 Task: Find connections with filter location Cileungsir with filter topic #managementwith filter profile language English with filter current company Volkswagen India with filter school Rizvi Education Societys College of Arts Science and Commerce Rizvi Complex Off Carter Road Sherly Road Bandra West Mumbai 400 050 with filter industry Collection Agencies with filter service category Relocation with filter keywords title Program Administrator
Action: Mouse moved to (586, 62)
Screenshot: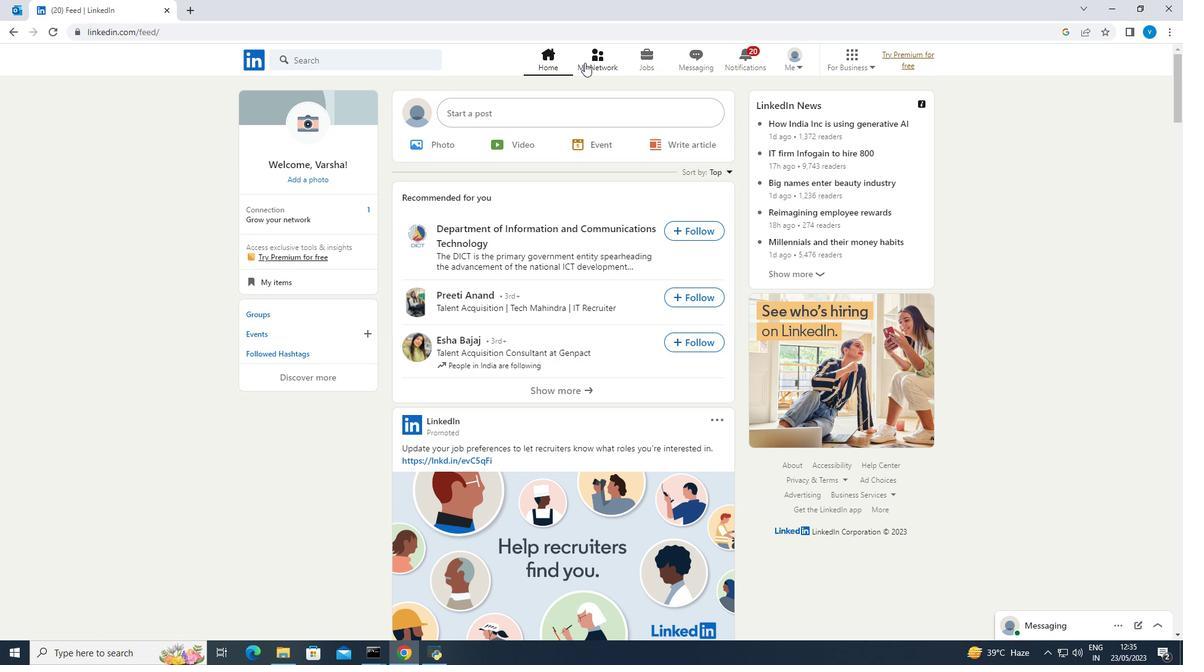 
Action: Mouse pressed left at (586, 62)
Screenshot: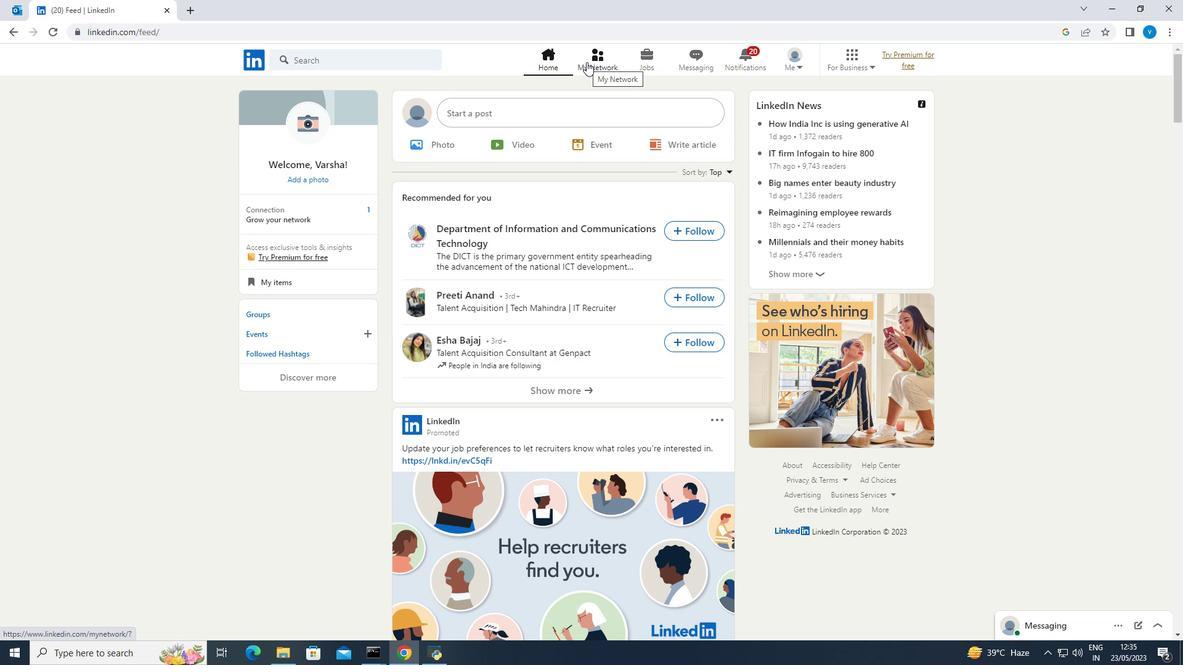 
Action: Mouse moved to (324, 131)
Screenshot: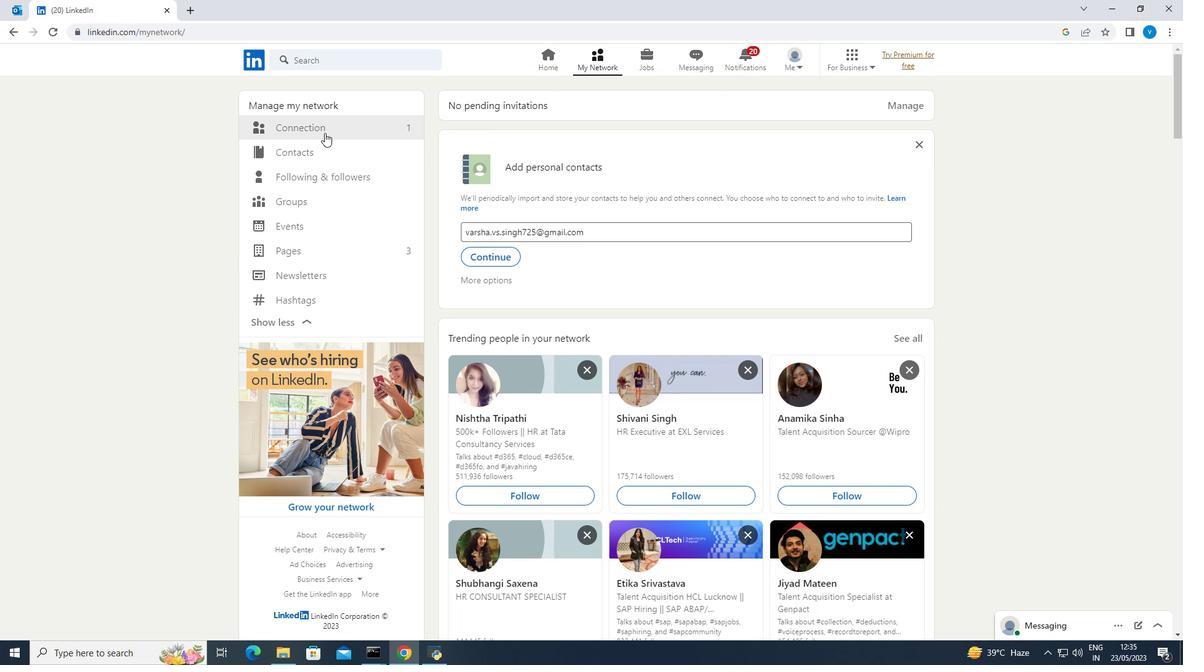 
Action: Mouse pressed left at (324, 131)
Screenshot: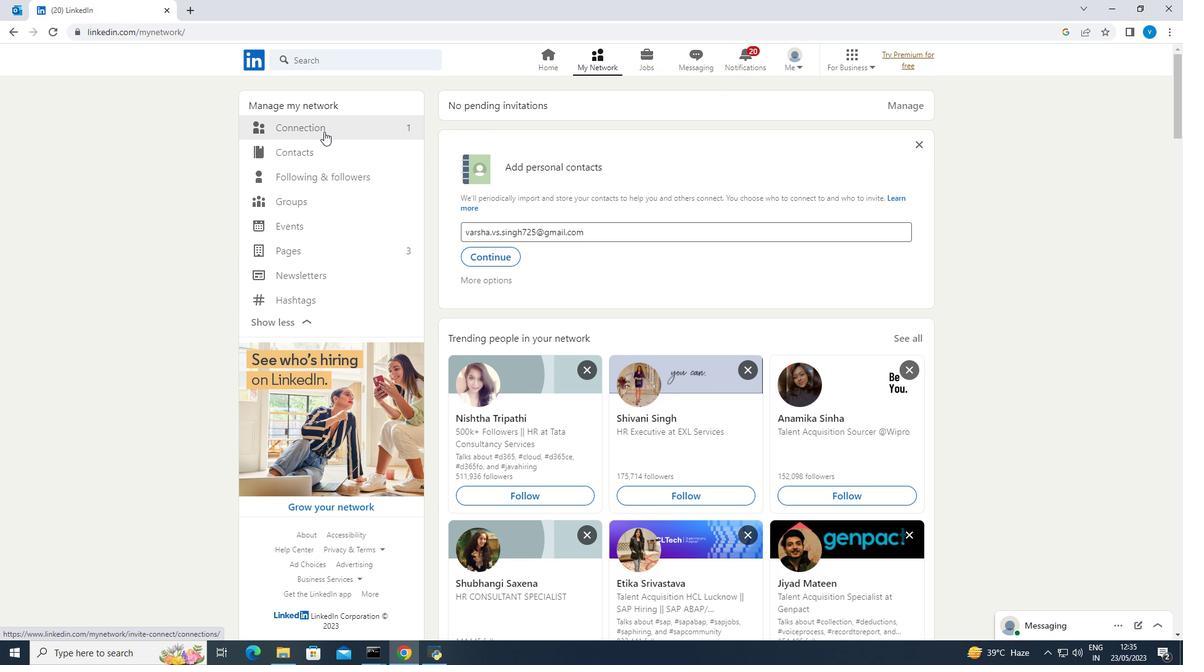 
Action: Mouse moved to (650, 125)
Screenshot: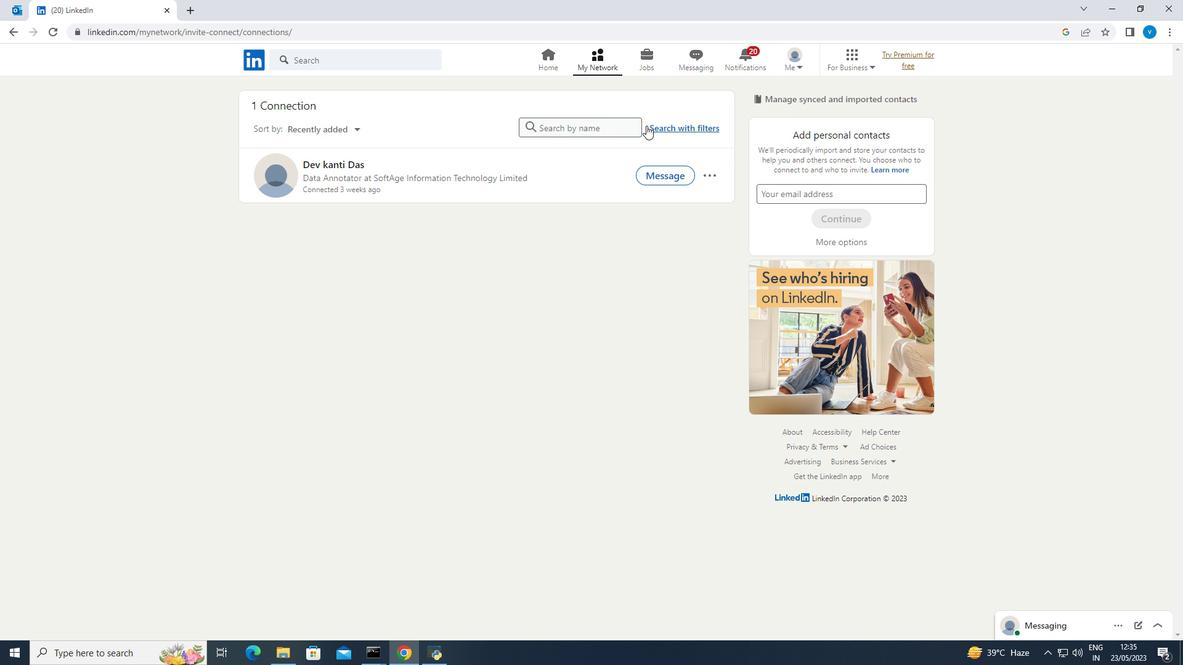 
Action: Mouse pressed left at (650, 125)
Screenshot: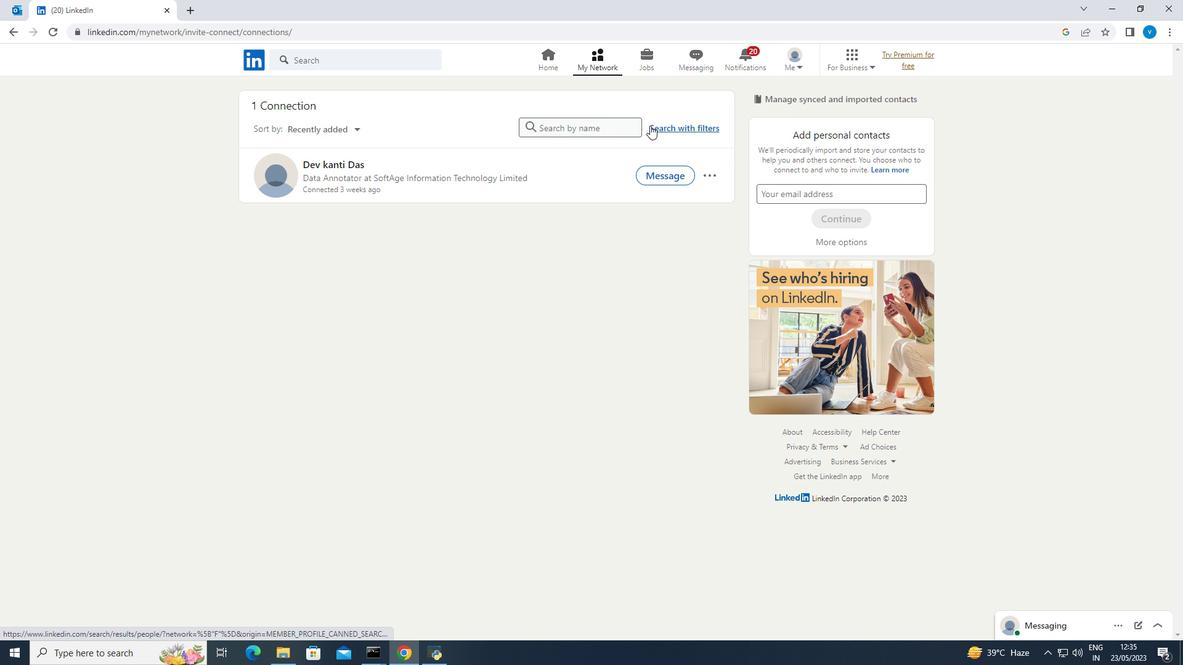 
Action: Mouse moved to (631, 99)
Screenshot: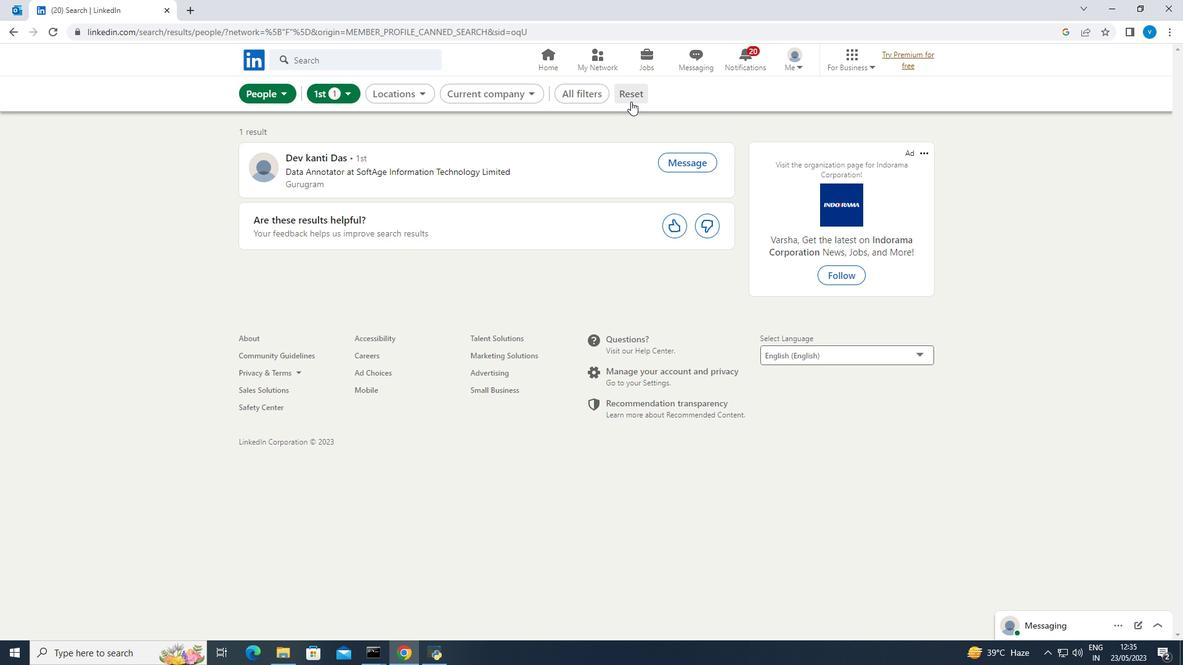 
Action: Mouse pressed left at (631, 99)
Screenshot: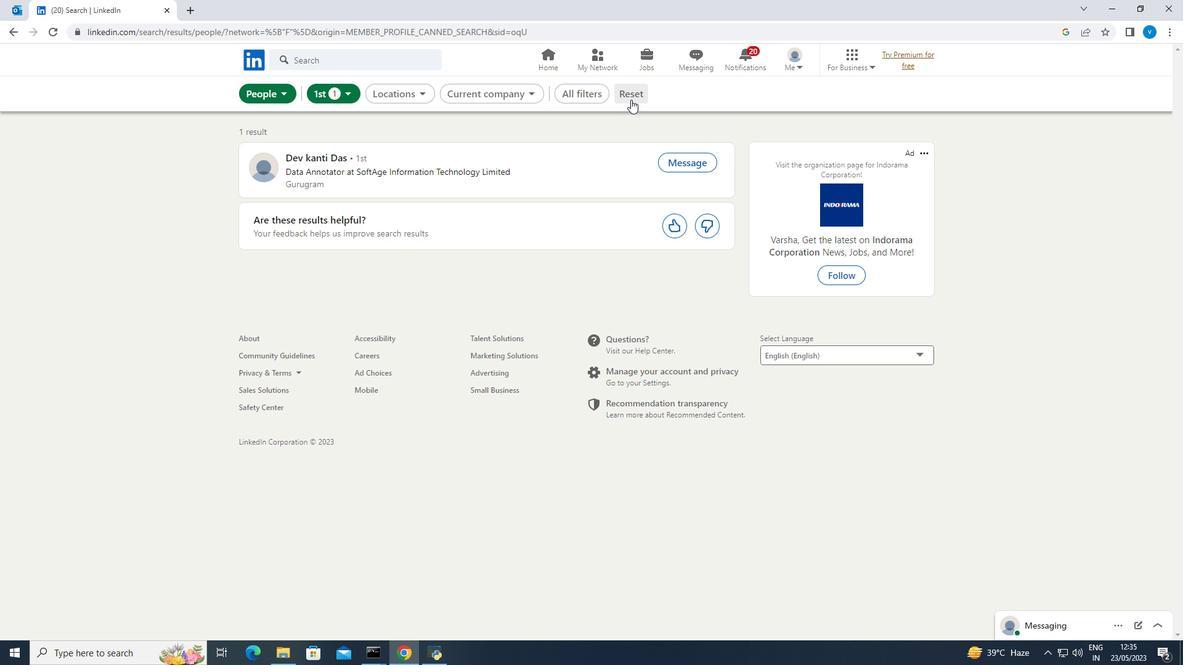 
Action: Mouse moved to (614, 95)
Screenshot: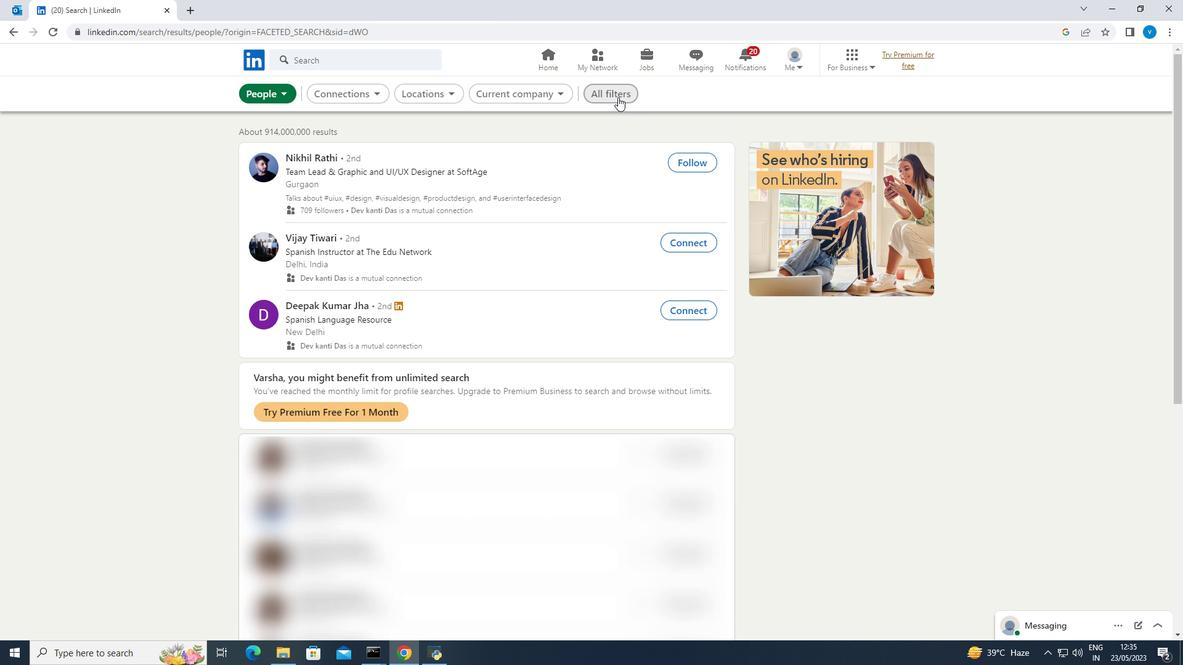 
Action: Mouse pressed left at (614, 95)
Screenshot: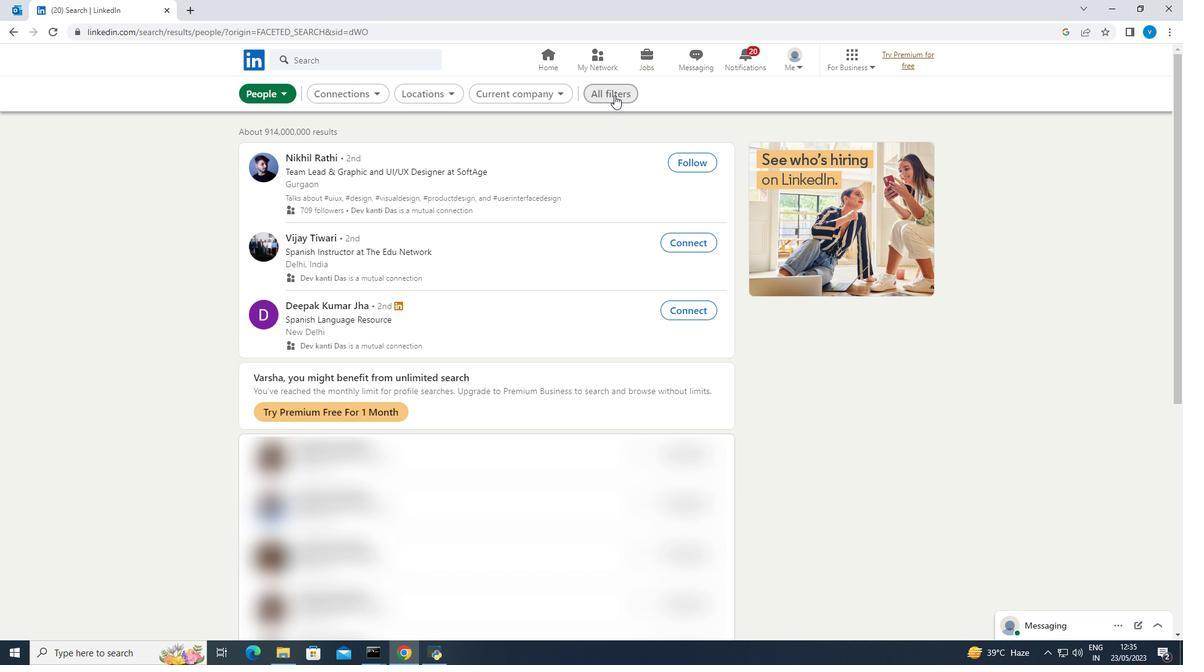 
Action: Mouse moved to (896, 192)
Screenshot: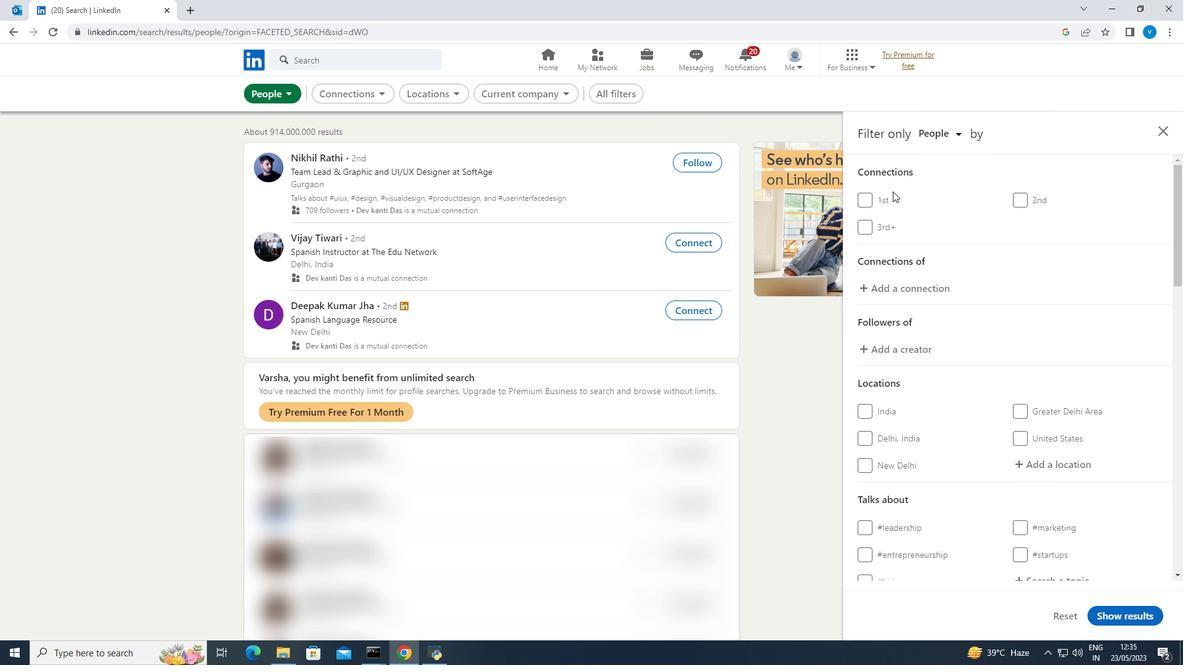 
Action: Mouse scrolled (896, 192) with delta (0, 0)
Screenshot: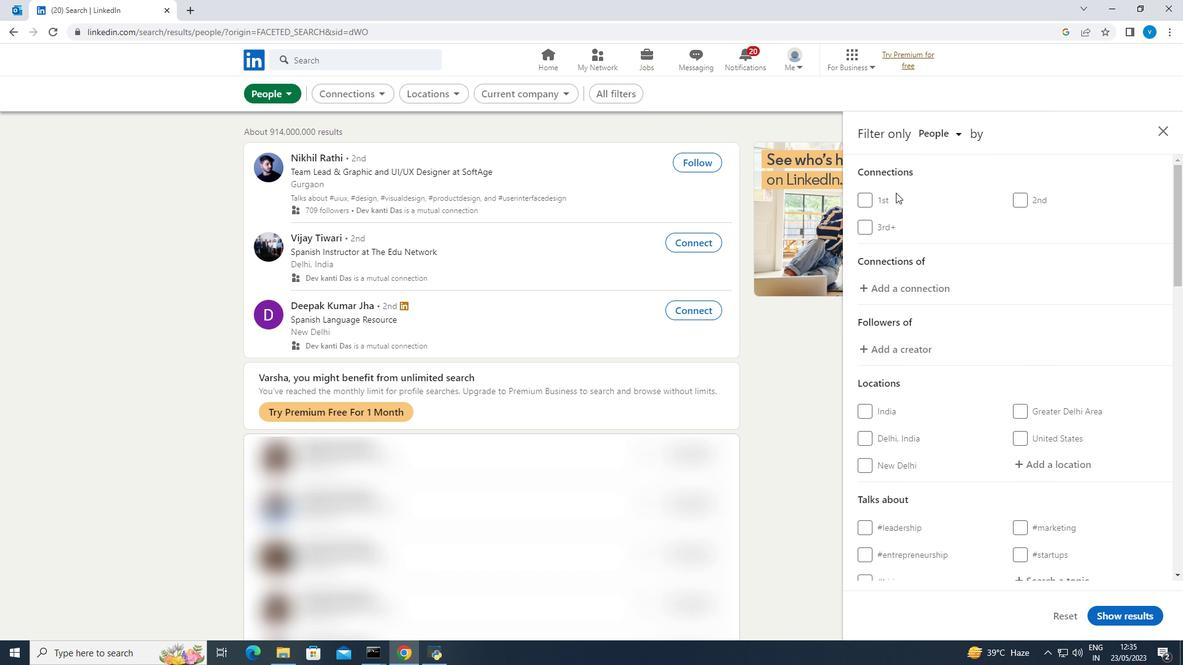 
Action: Mouse scrolled (896, 192) with delta (0, 0)
Screenshot: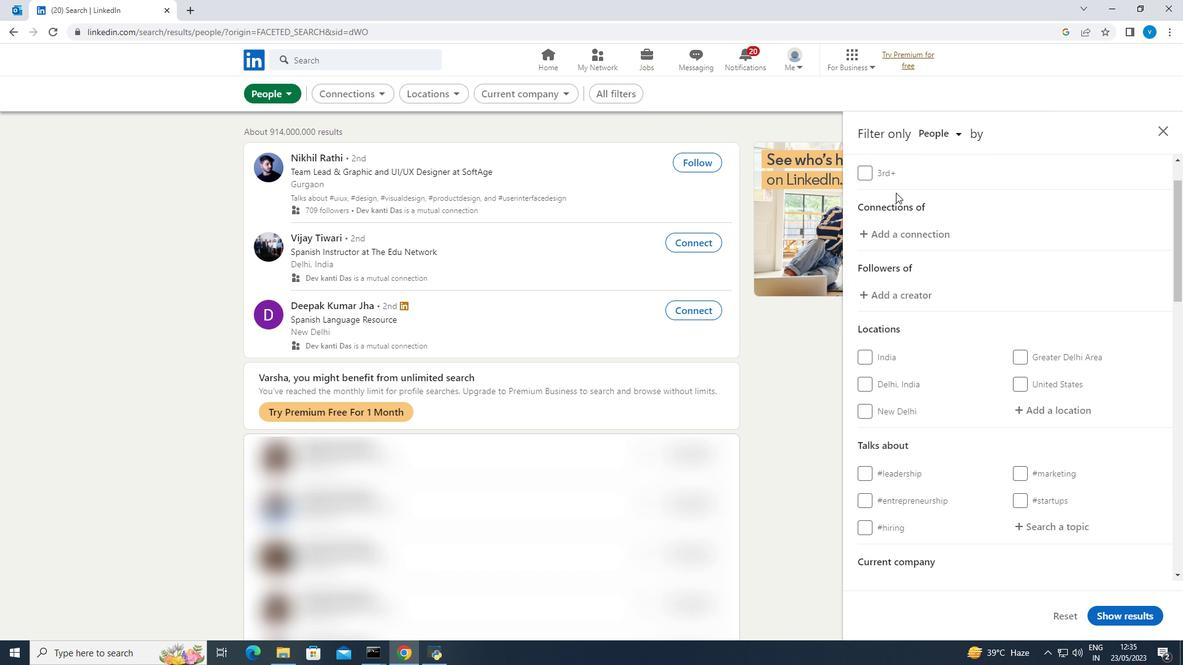 
Action: Mouse moved to (896, 192)
Screenshot: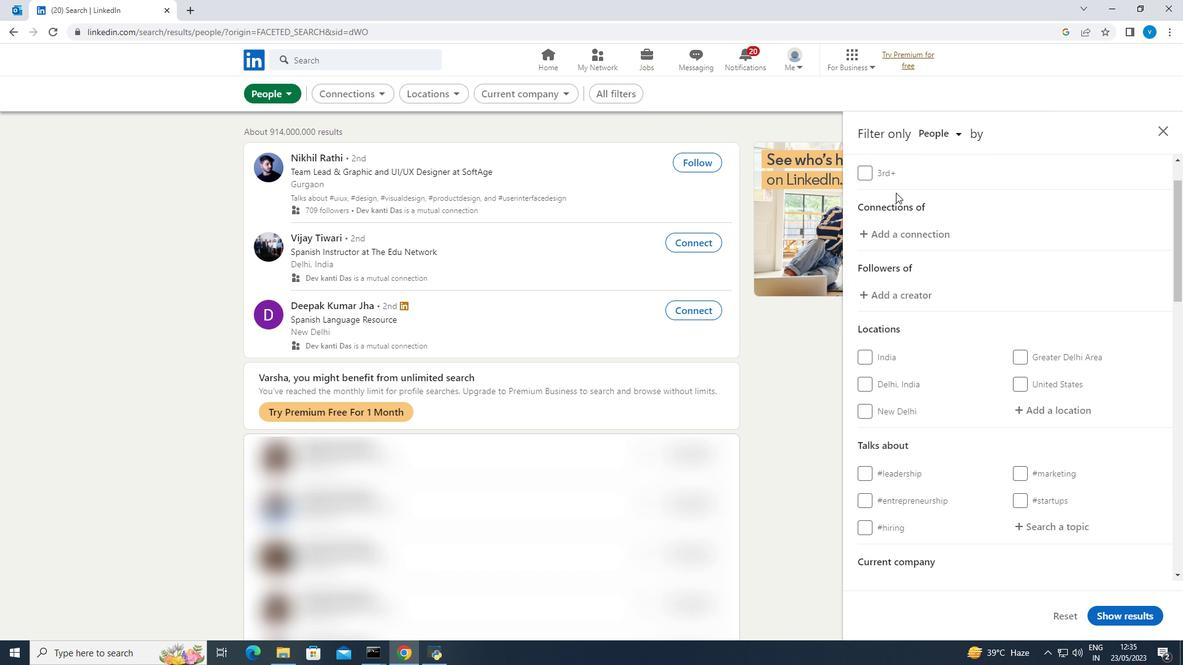 
Action: Mouse scrolled (896, 192) with delta (0, 0)
Screenshot: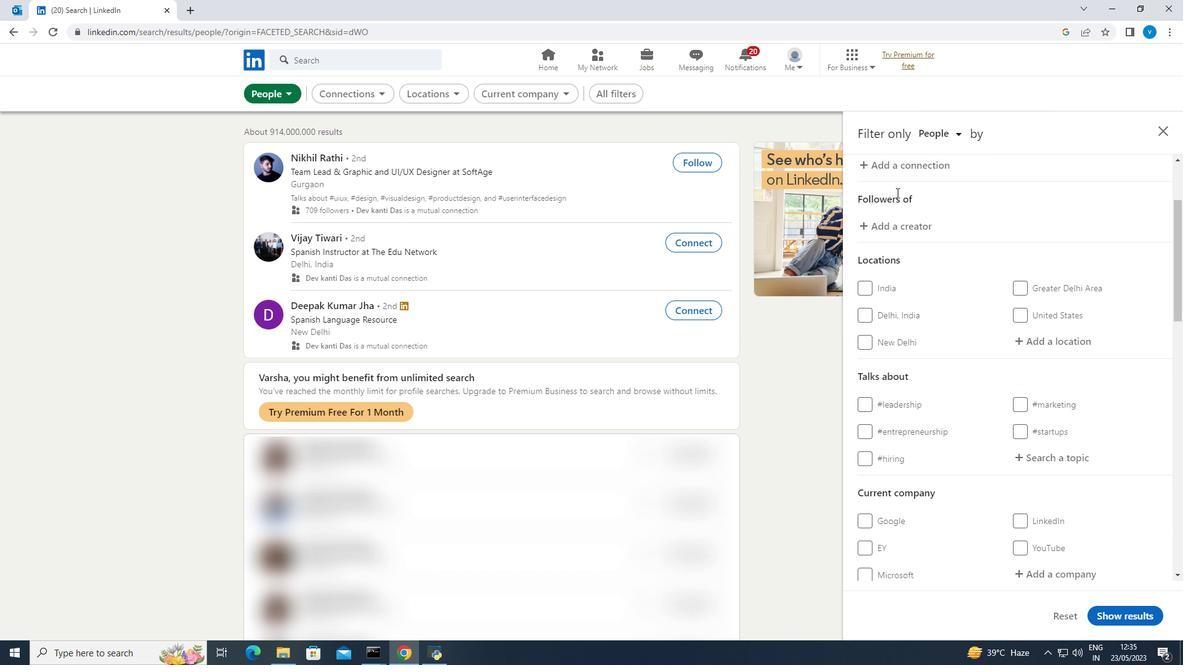 
Action: Mouse moved to (1028, 273)
Screenshot: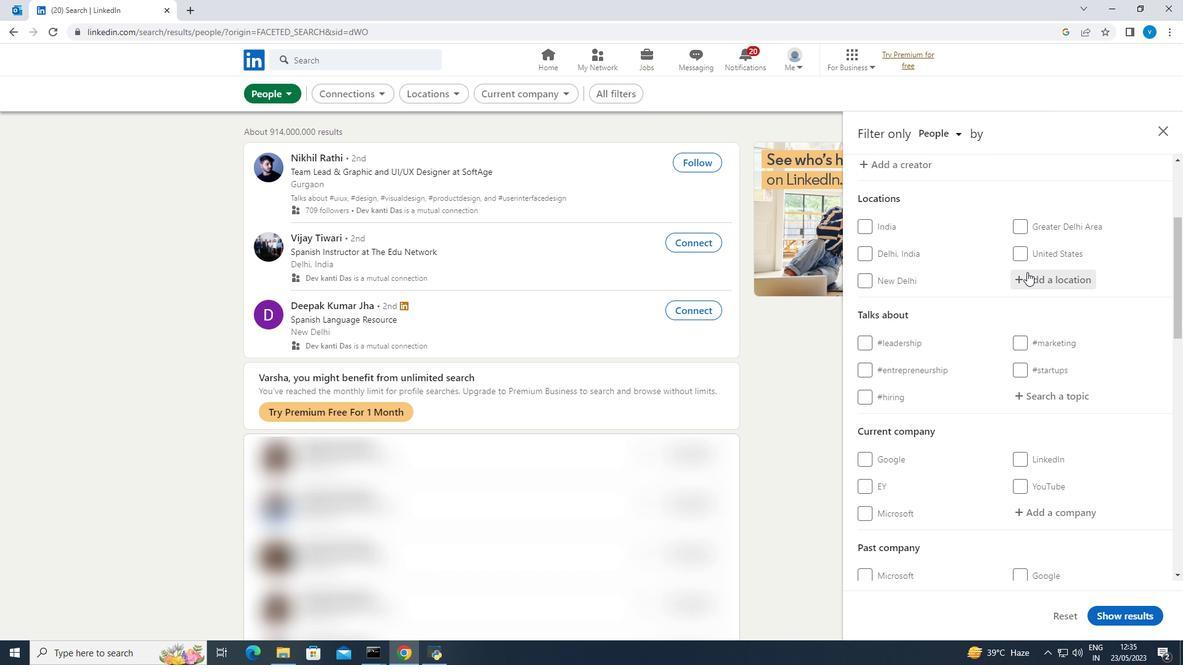 
Action: Mouse pressed left at (1028, 273)
Screenshot: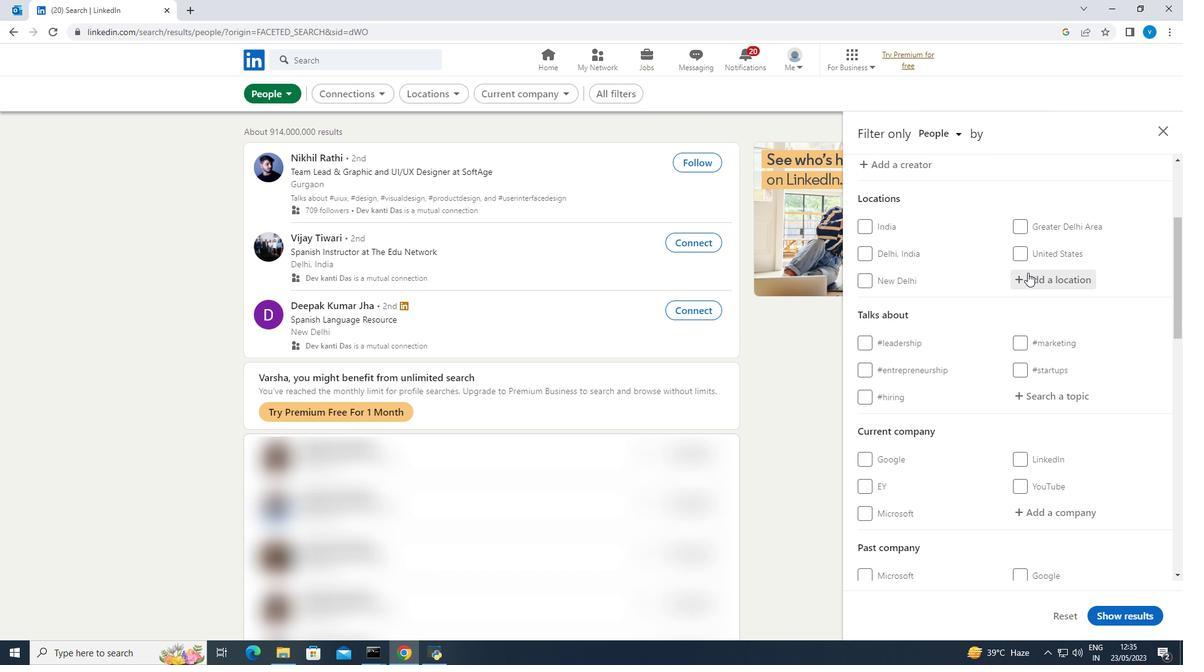 
Action: Mouse moved to (1018, 280)
Screenshot: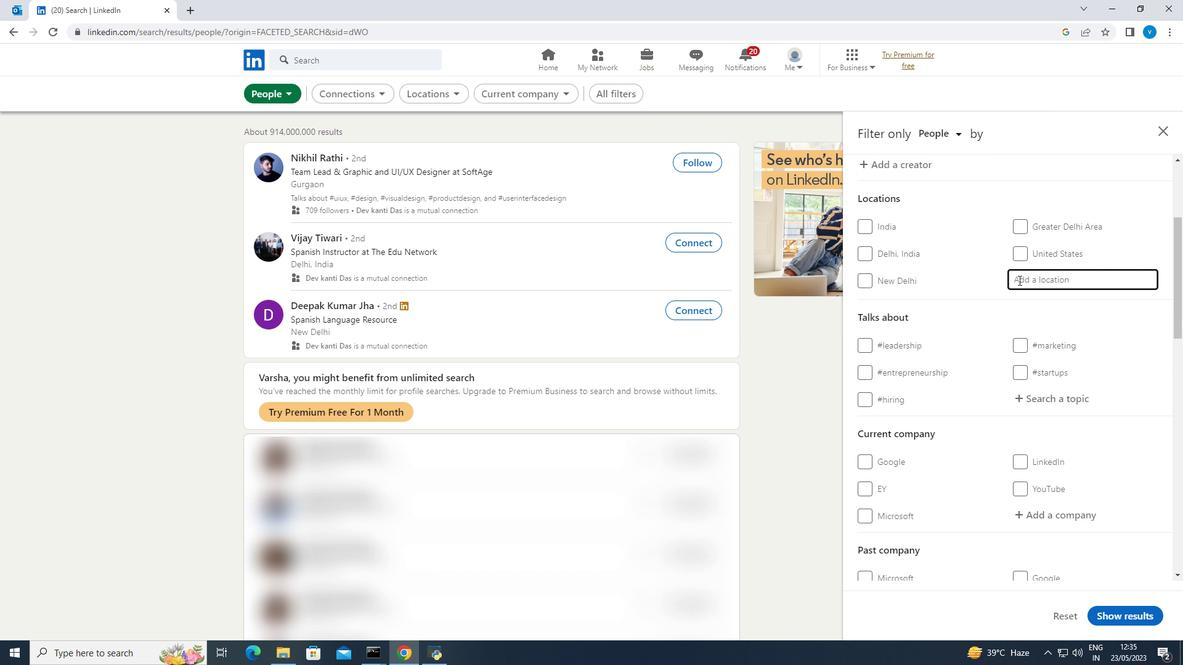 
Action: Key pressed <Key.shift><Key.shift><Key.shift><Key.shift>Cileungsir
Screenshot: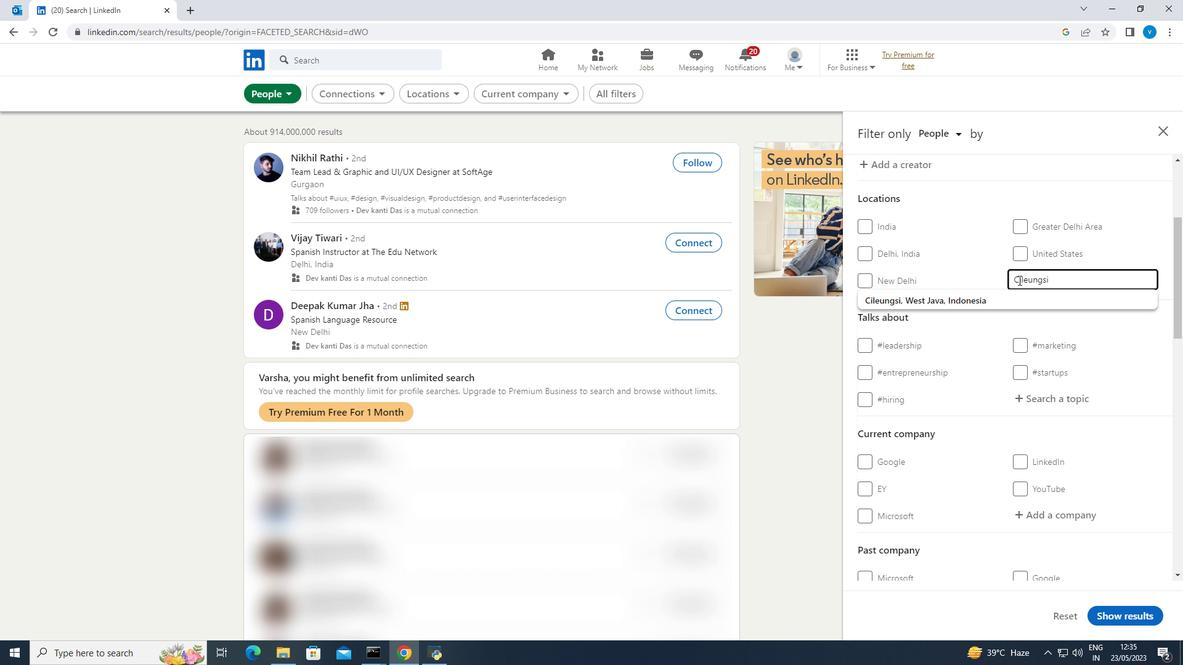 
Action: Mouse moved to (1063, 399)
Screenshot: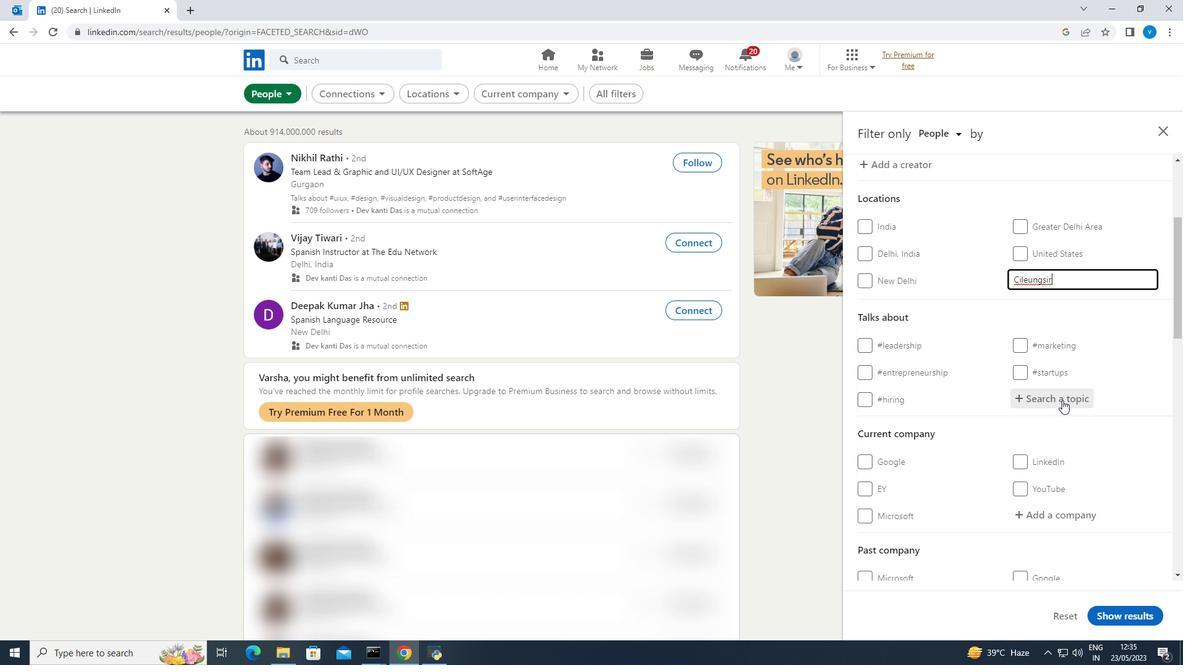 
Action: Mouse pressed left at (1063, 399)
Screenshot: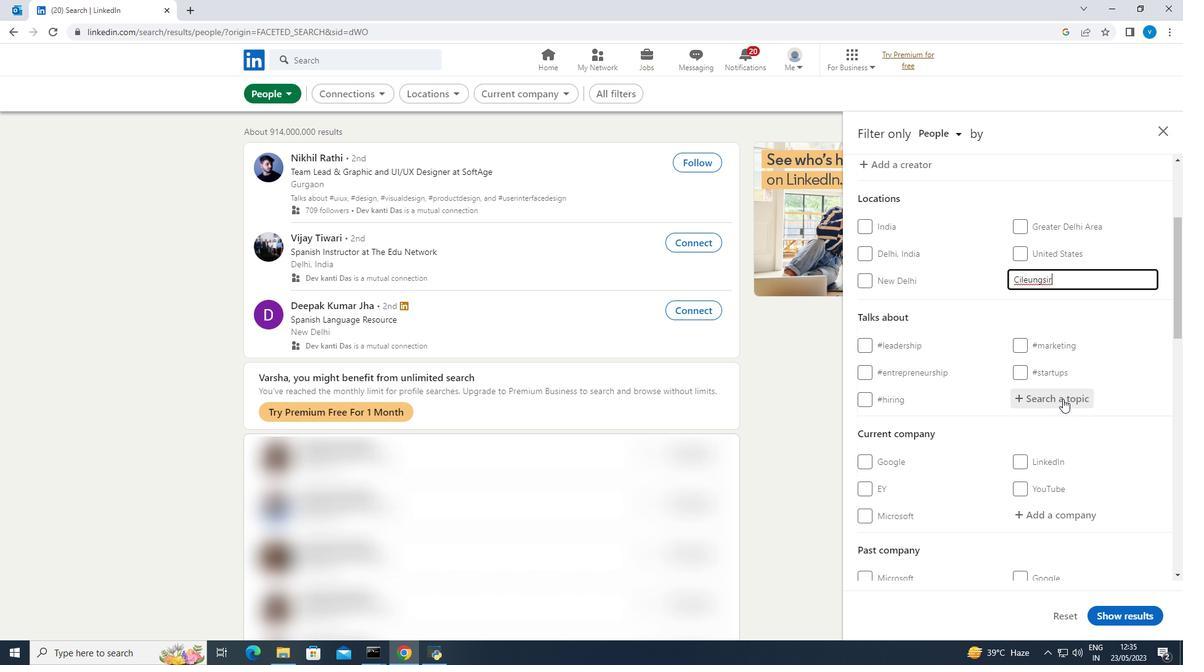 
Action: Mouse moved to (1061, 399)
Screenshot: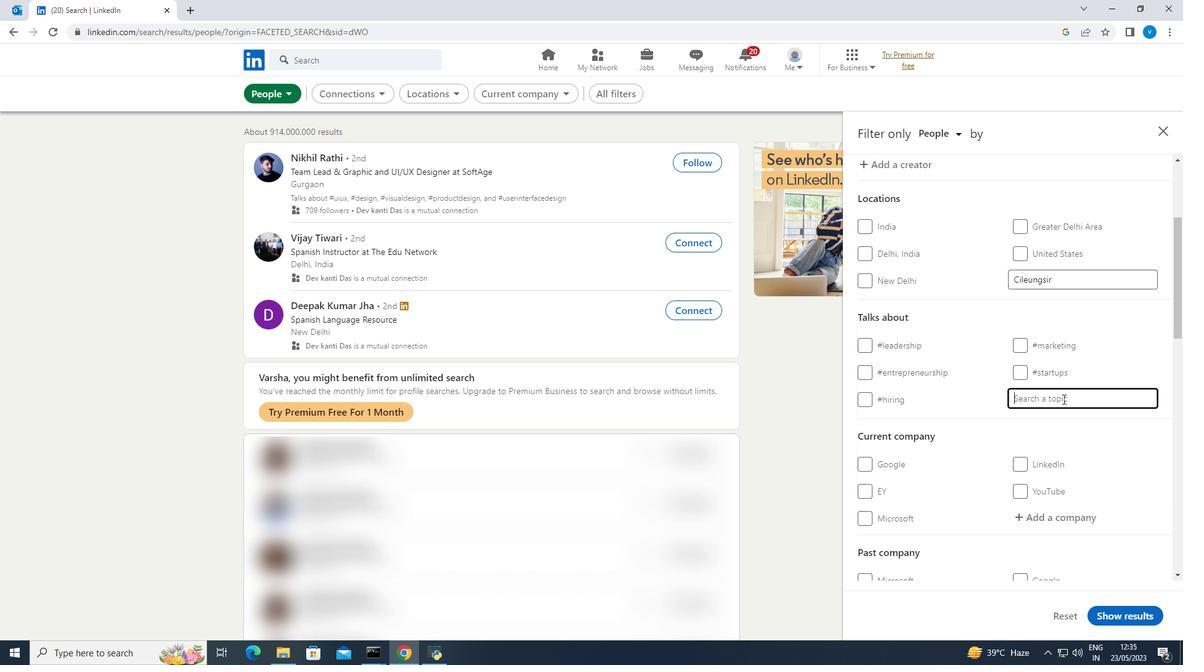 
Action: Key pressed manage
Screenshot: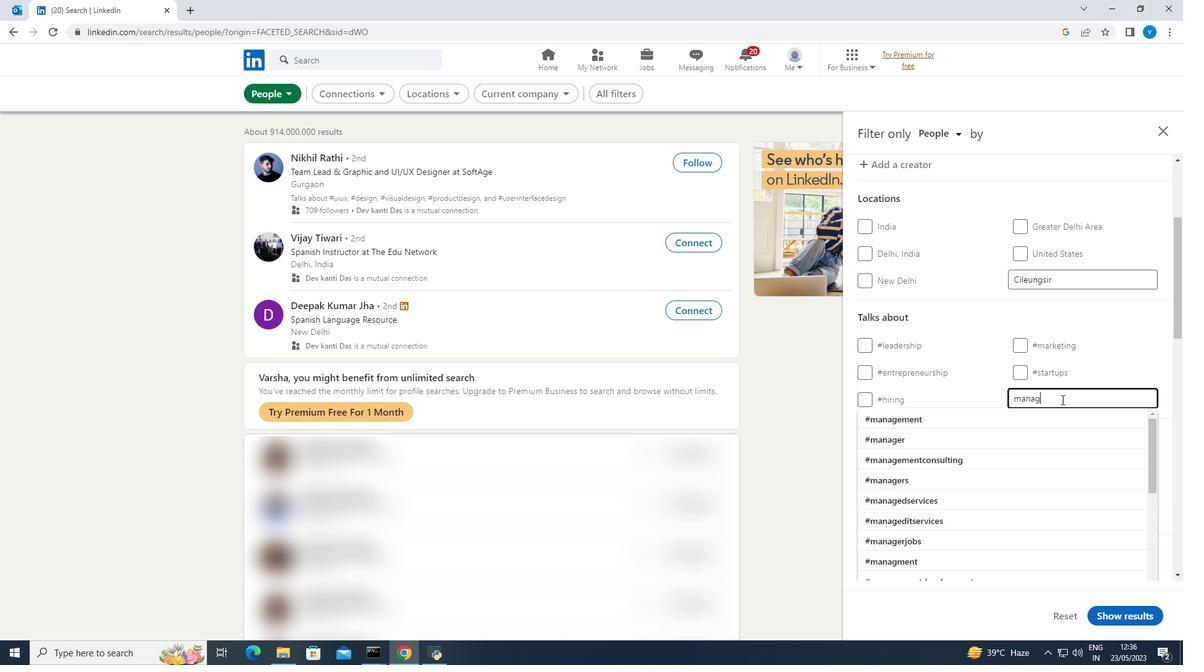 
Action: Mouse moved to (1011, 419)
Screenshot: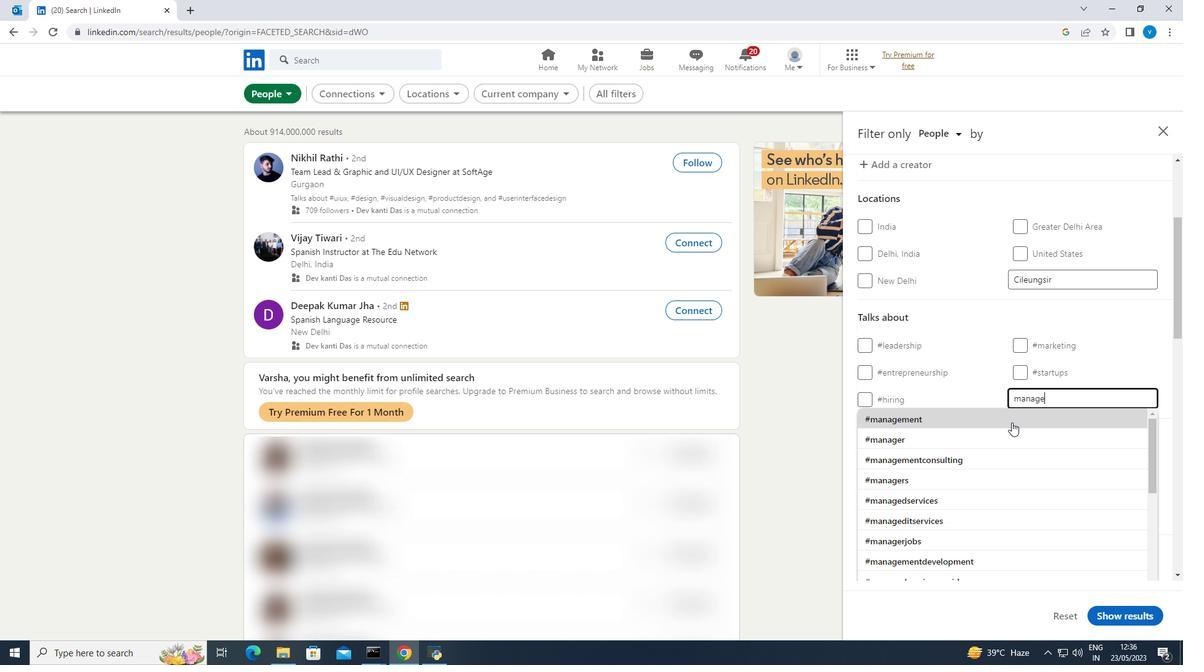 
Action: Mouse pressed left at (1011, 419)
Screenshot: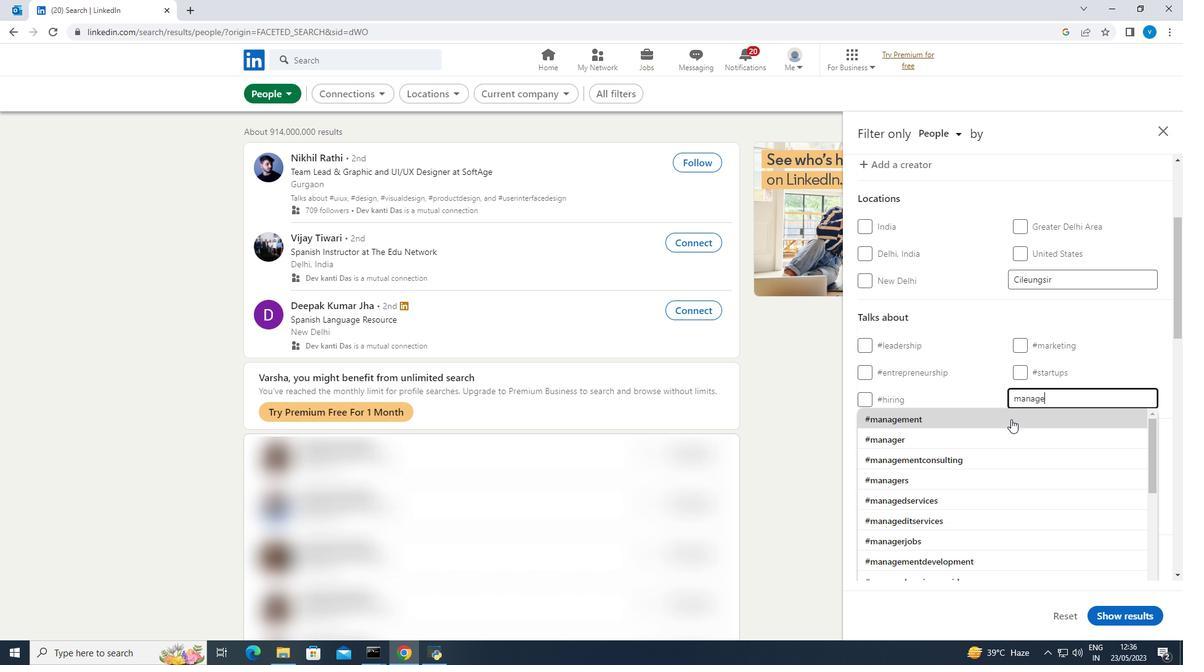 
Action: Mouse scrolled (1011, 419) with delta (0, 0)
Screenshot: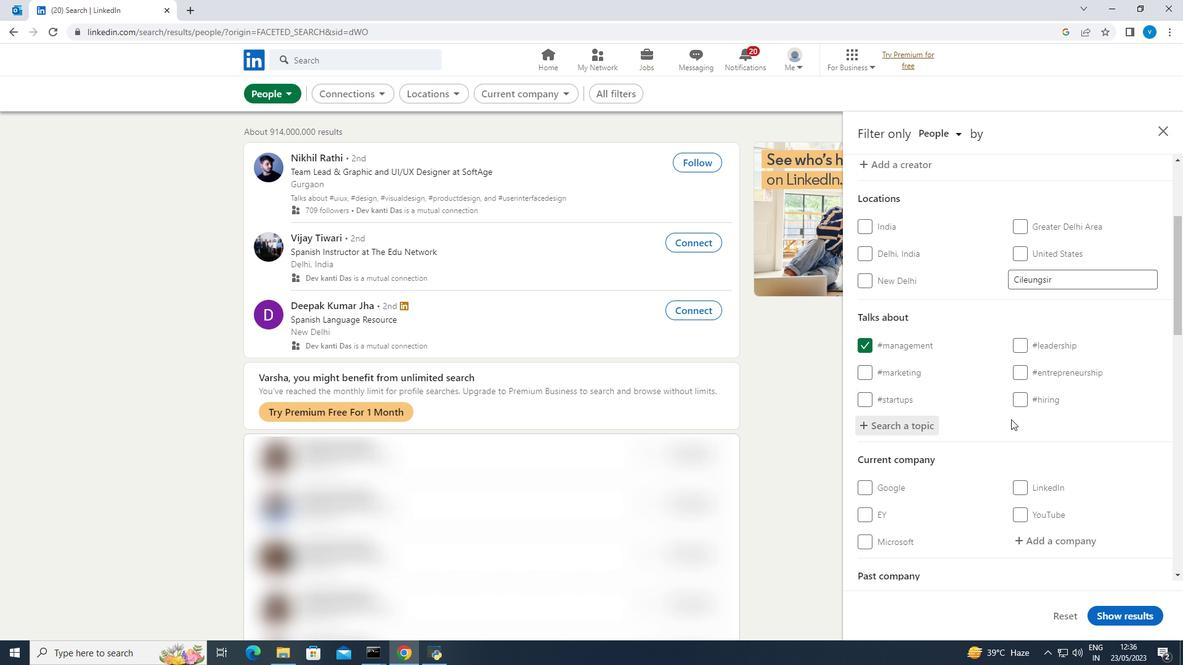 
Action: Mouse scrolled (1011, 419) with delta (0, 0)
Screenshot: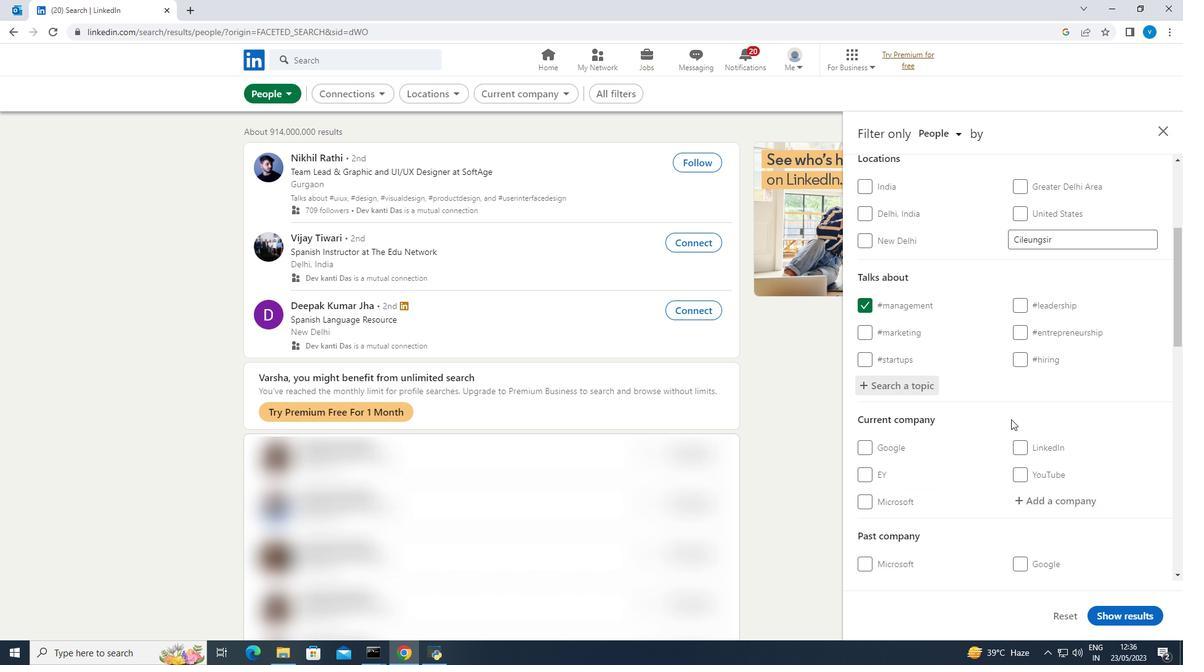 
Action: Mouse scrolled (1011, 419) with delta (0, 0)
Screenshot: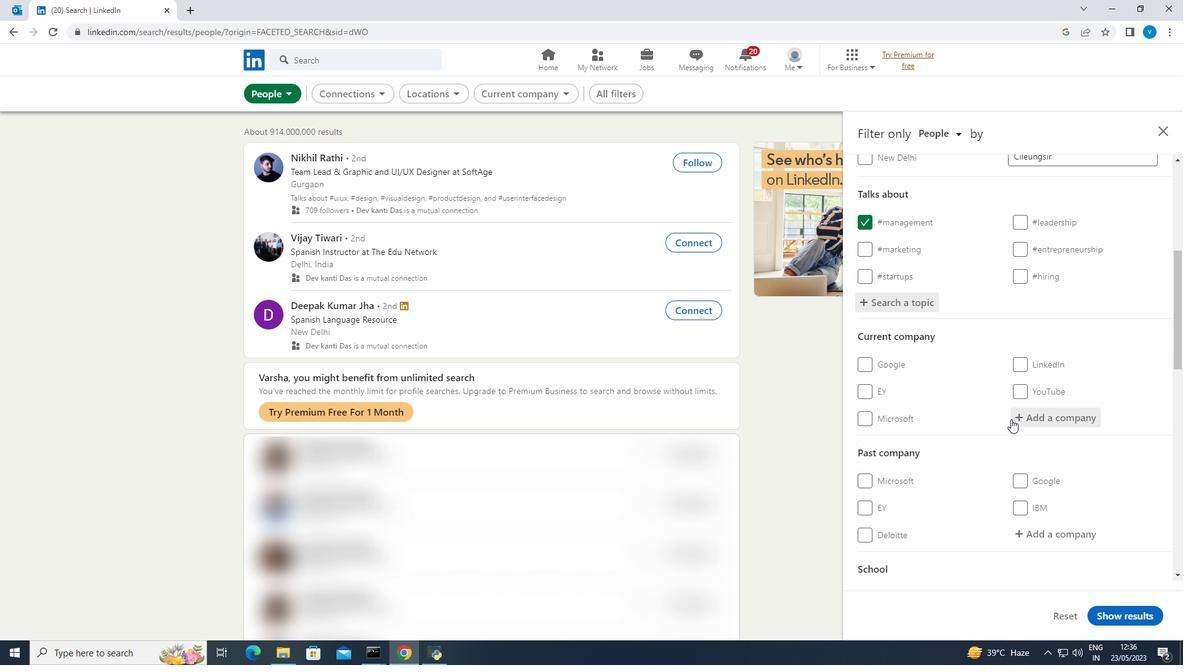 
Action: Mouse scrolled (1011, 419) with delta (0, 0)
Screenshot: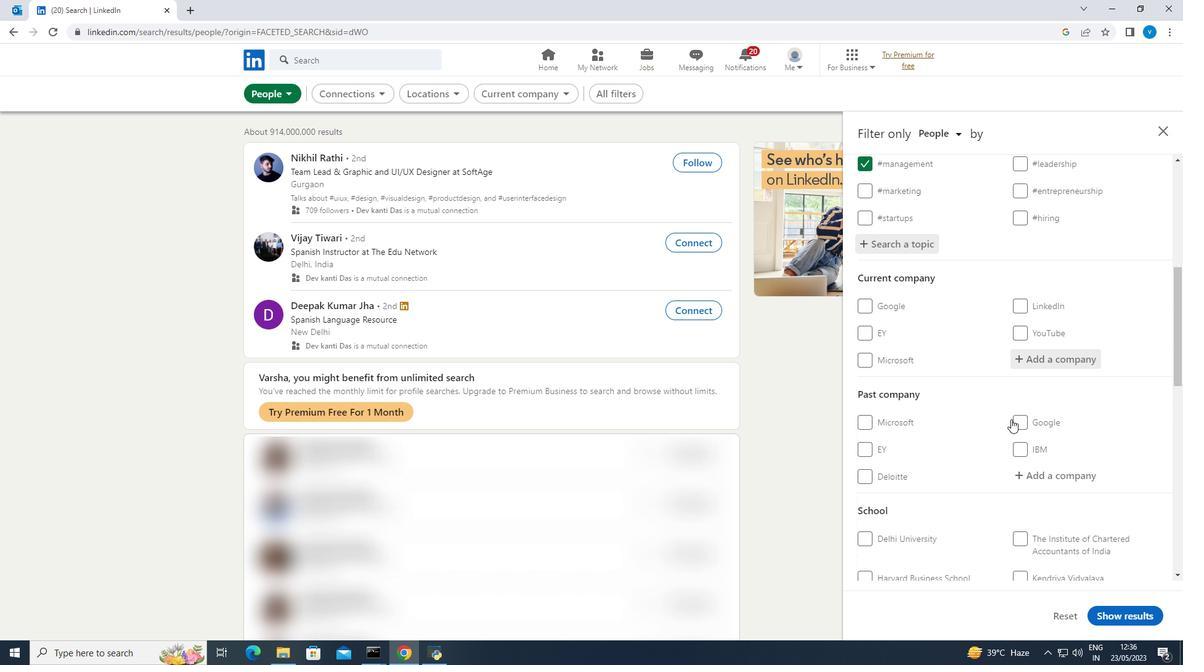 
Action: Mouse scrolled (1011, 419) with delta (0, 0)
Screenshot: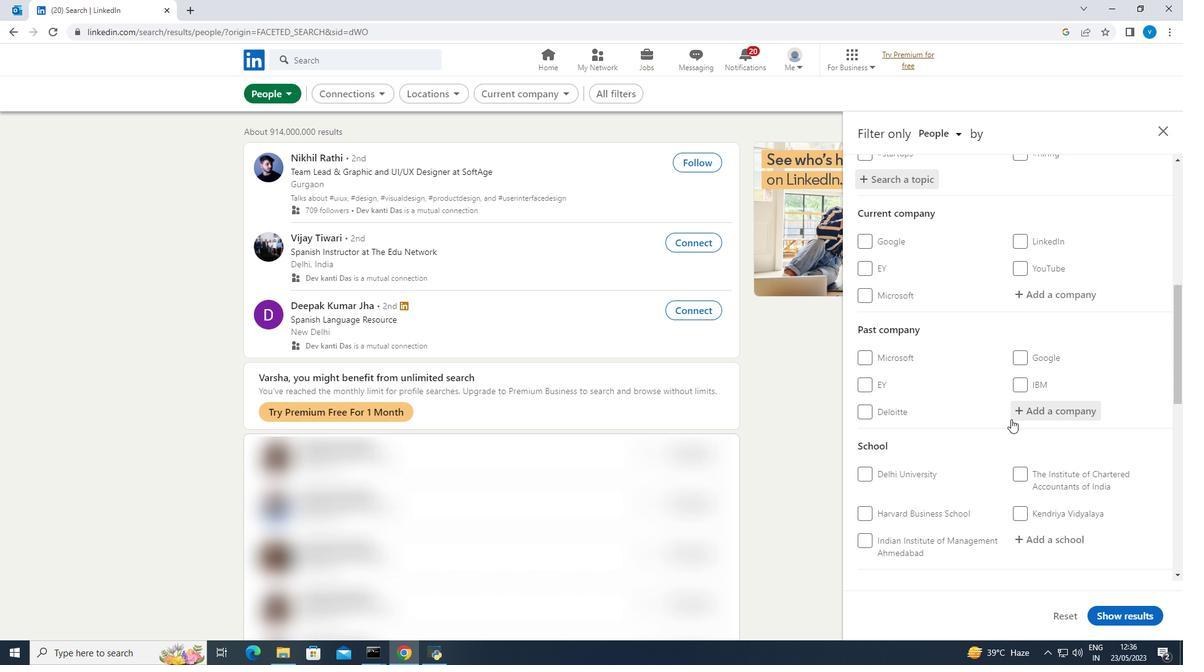 
Action: Mouse scrolled (1011, 419) with delta (0, 0)
Screenshot: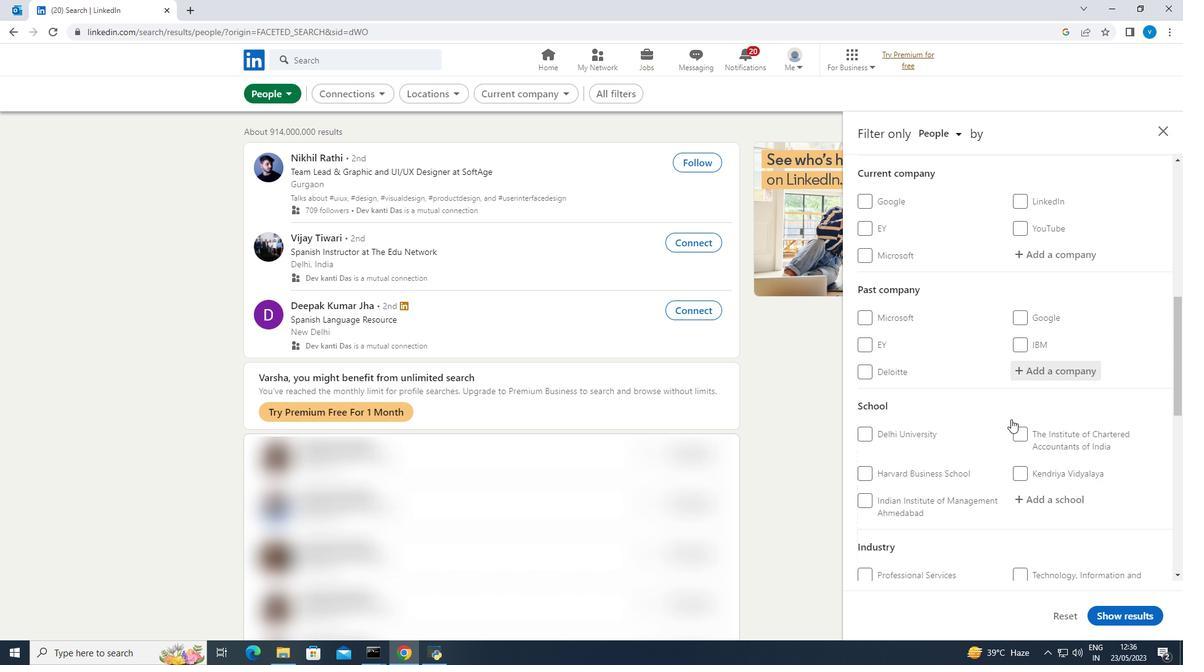 
Action: Mouse scrolled (1011, 419) with delta (0, 0)
Screenshot: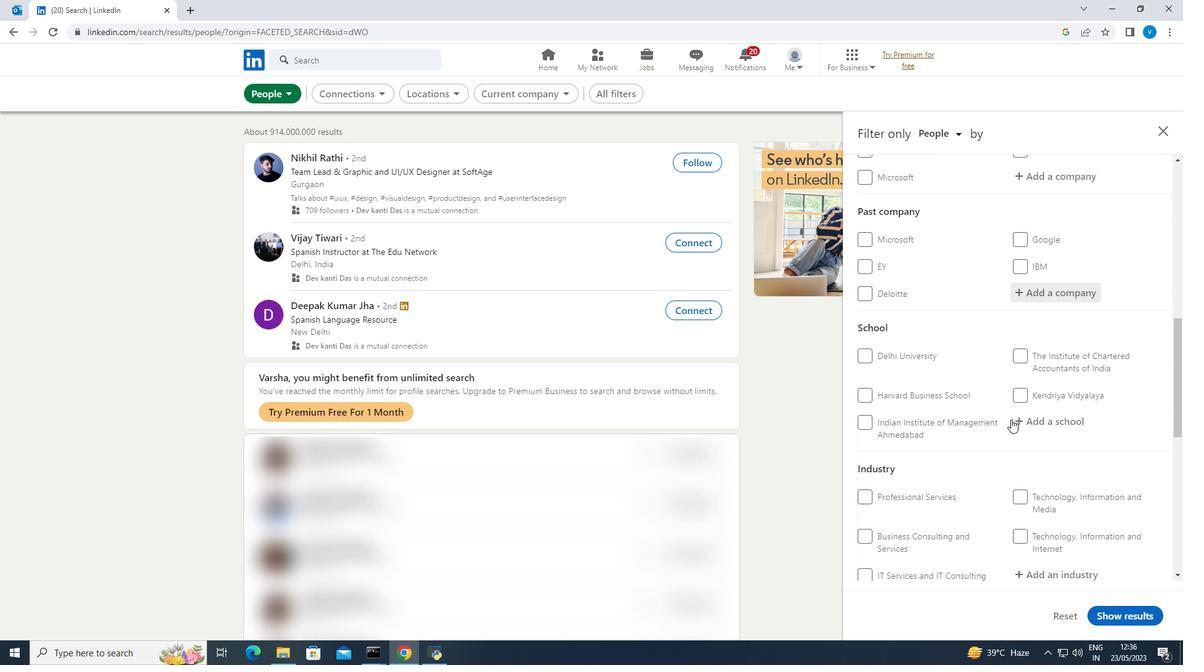 
Action: Mouse scrolled (1011, 419) with delta (0, 0)
Screenshot: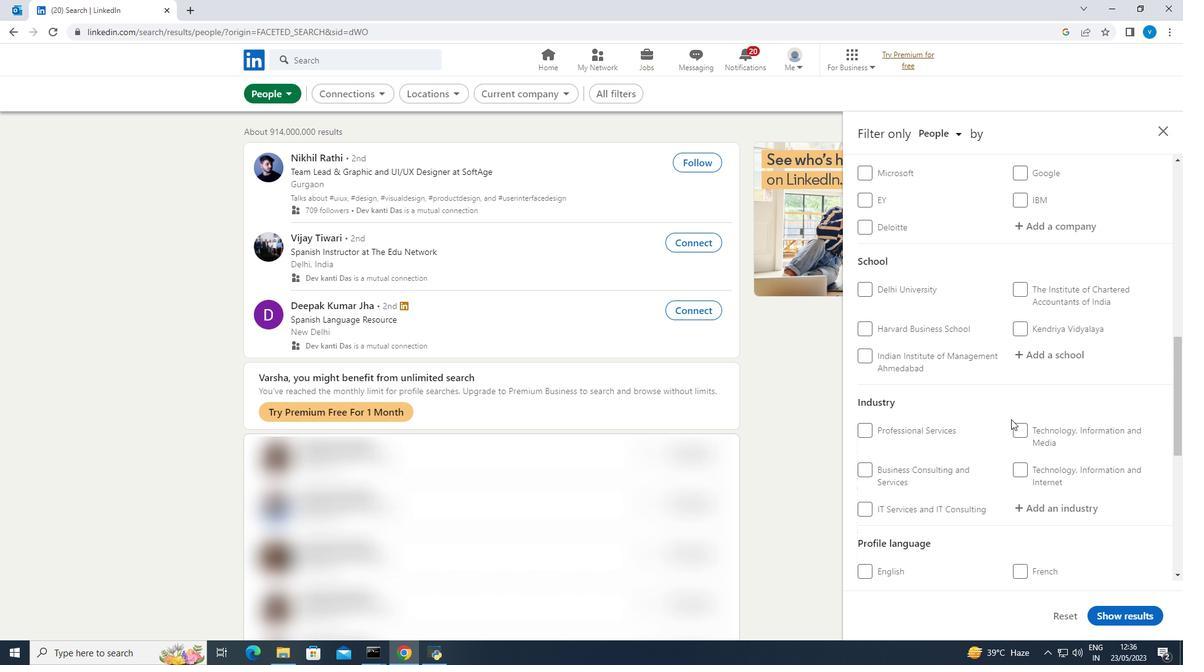 
Action: Mouse moved to (867, 511)
Screenshot: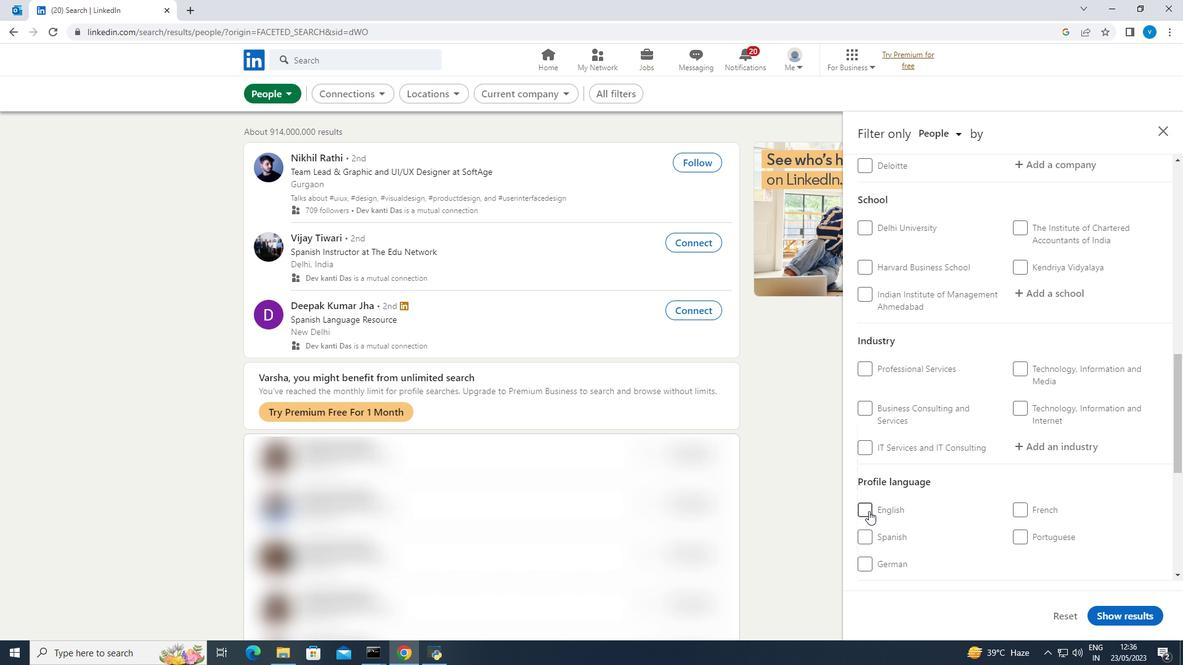
Action: Mouse pressed left at (867, 511)
Screenshot: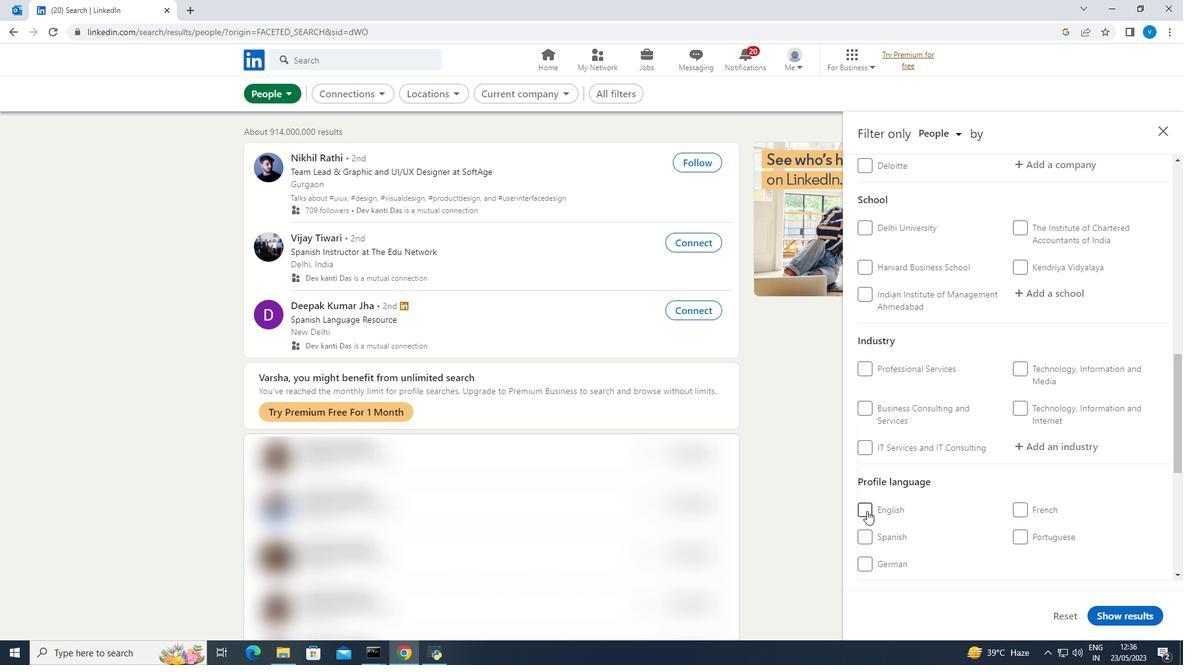 
Action: Mouse moved to (872, 502)
Screenshot: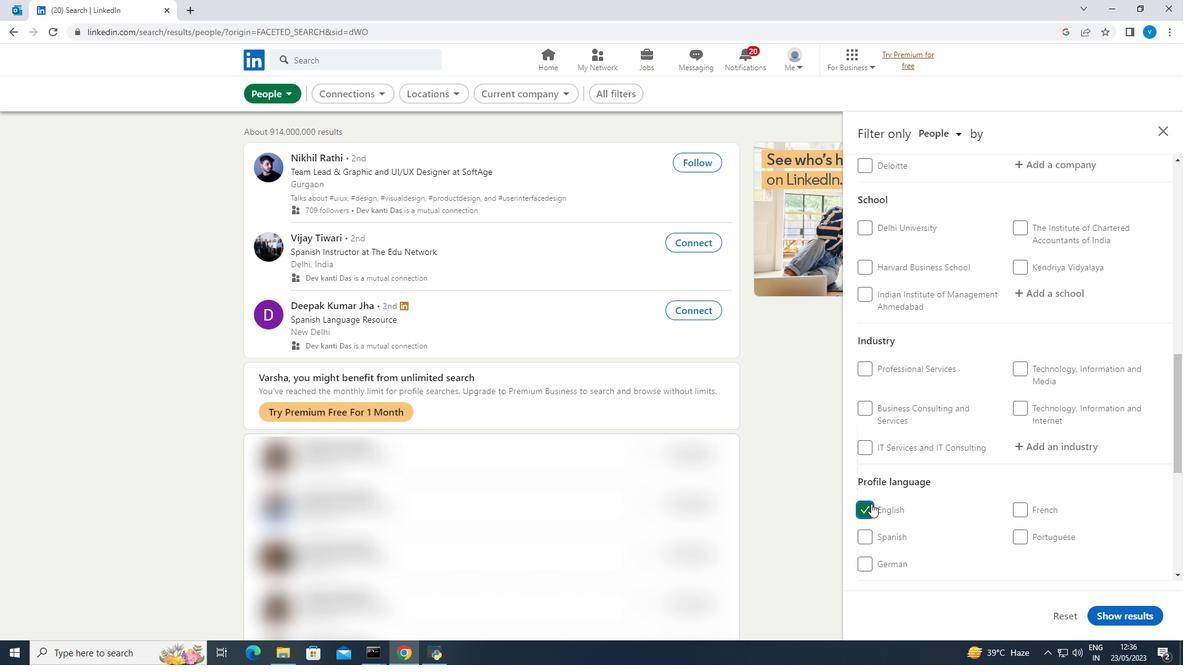 
Action: Mouse scrolled (872, 503) with delta (0, 0)
Screenshot: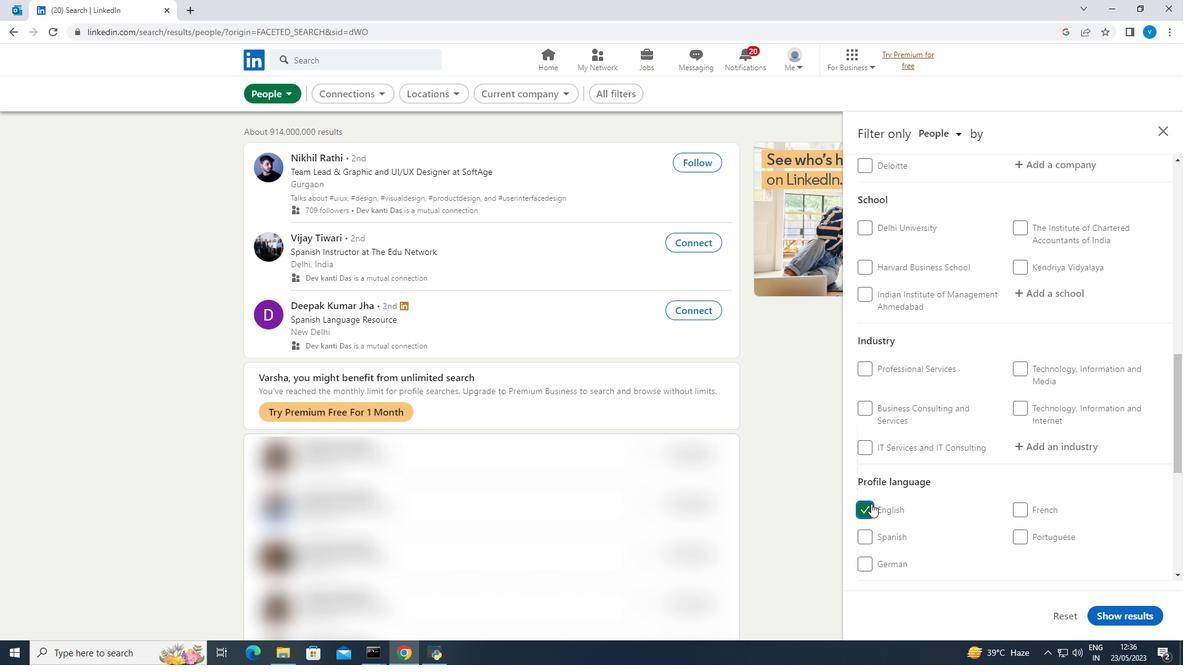 
Action: Mouse moved to (877, 497)
Screenshot: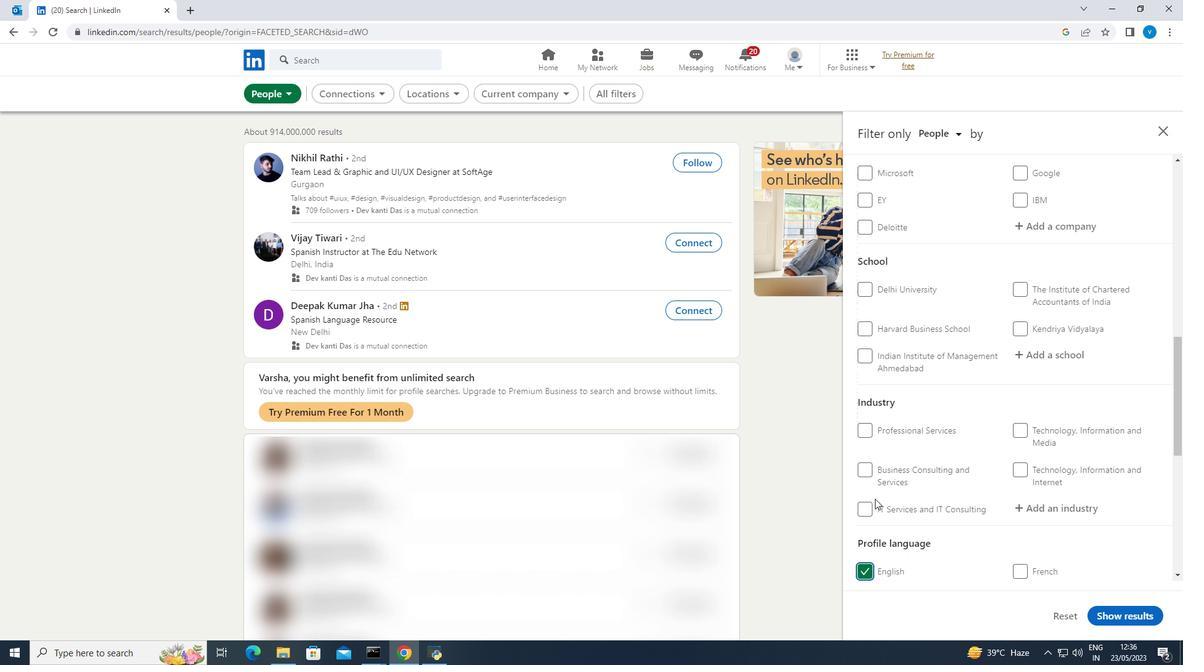 
Action: Mouse scrolled (877, 497) with delta (0, 0)
Screenshot: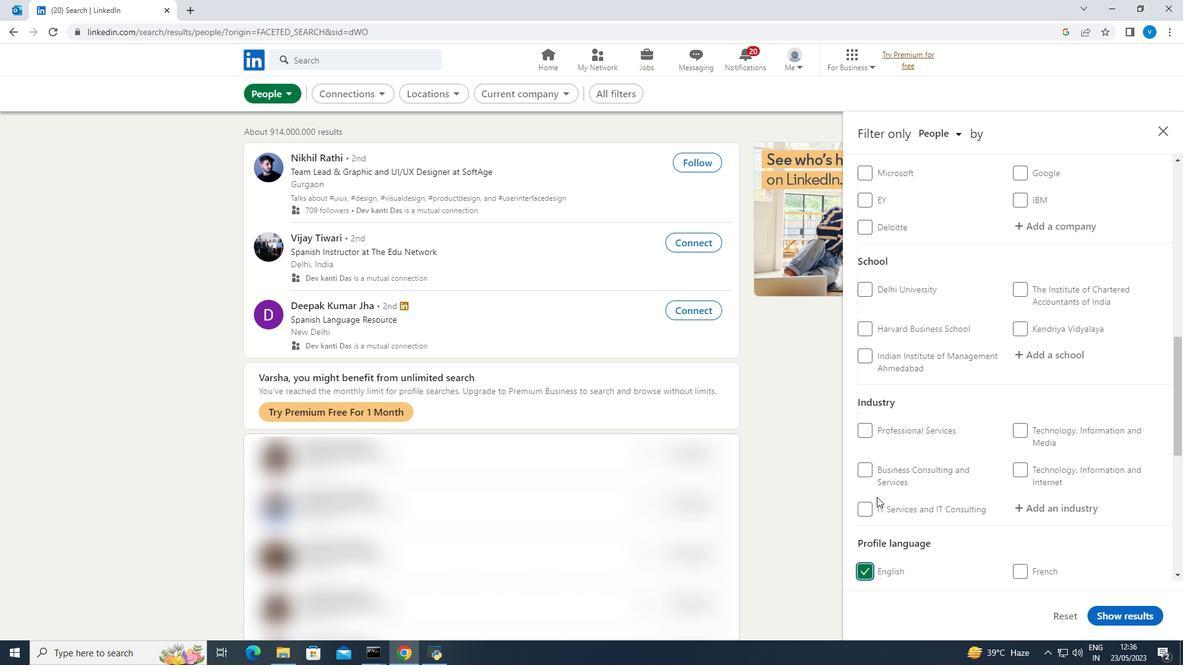 
Action: Mouse scrolled (877, 497) with delta (0, 0)
Screenshot: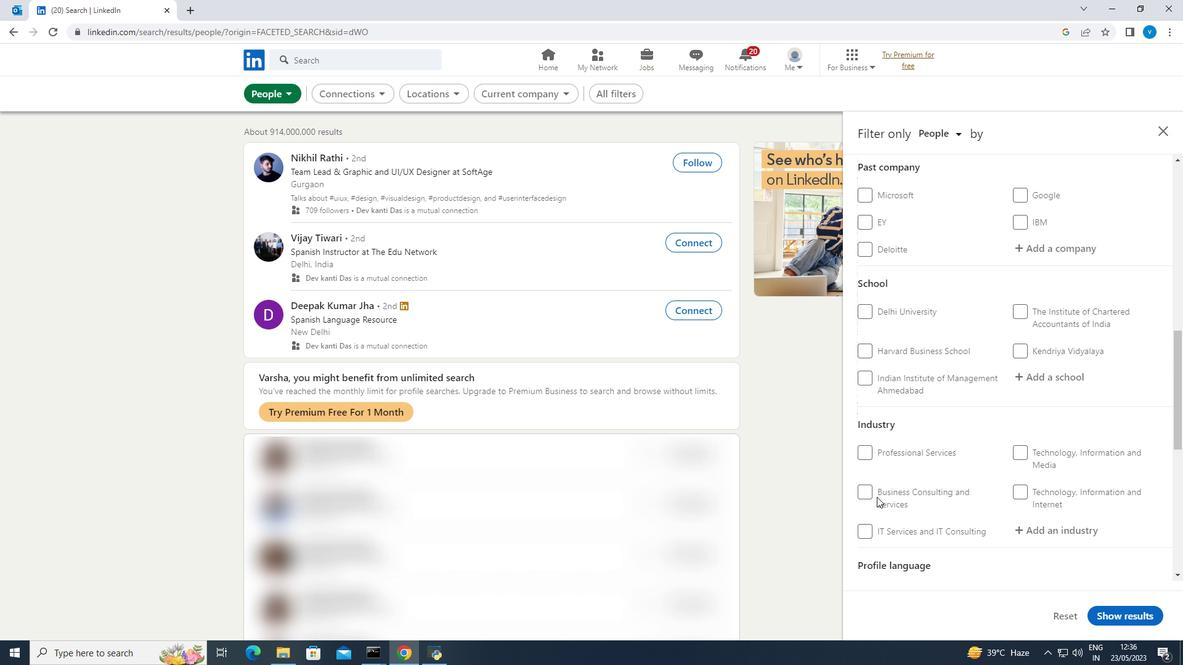
Action: Mouse scrolled (877, 497) with delta (0, 0)
Screenshot: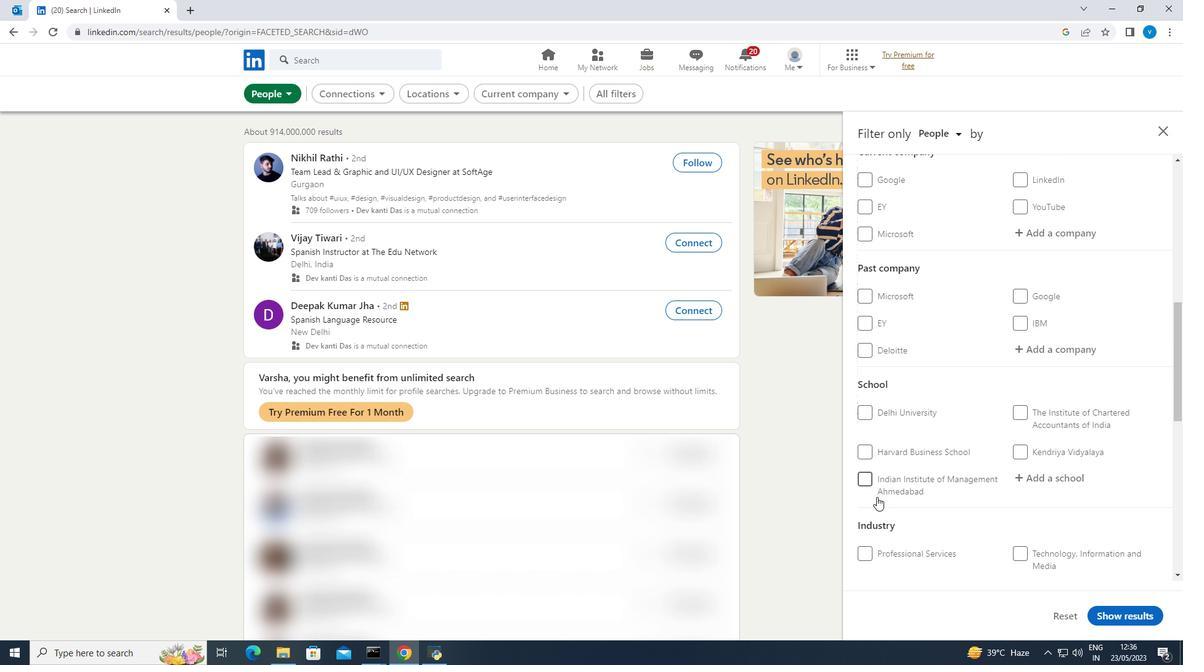
Action: Mouse moved to (1021, 294)
Screenshot: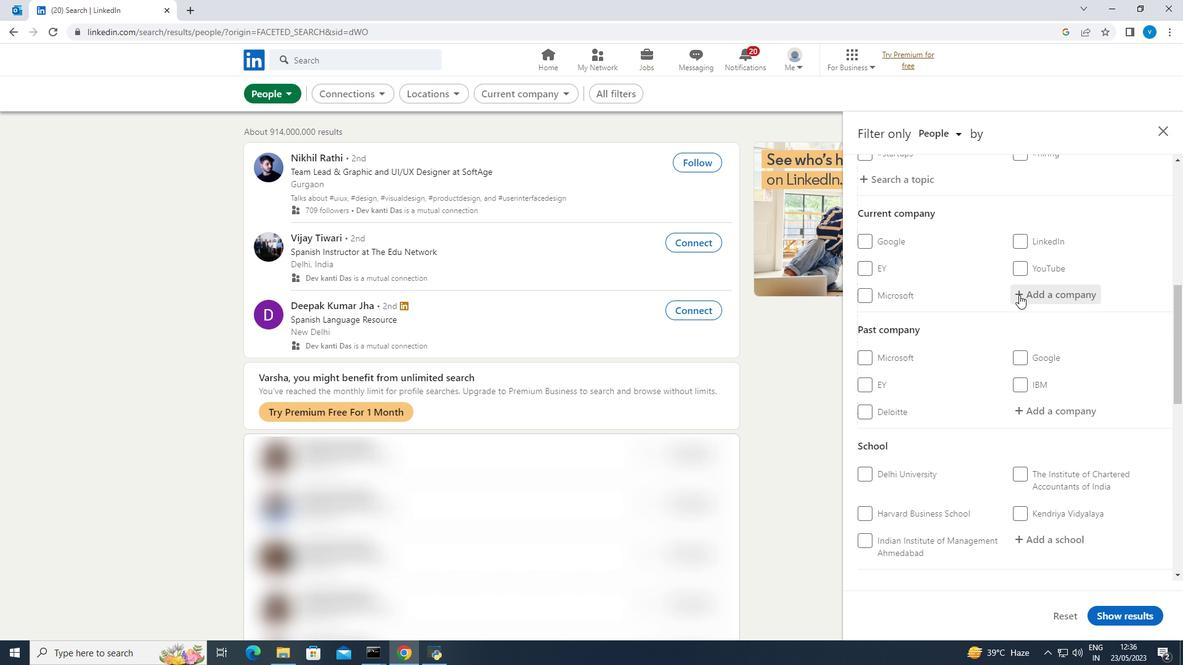 
Action: Mouse pressed left at (1021, 294)
Screenshot: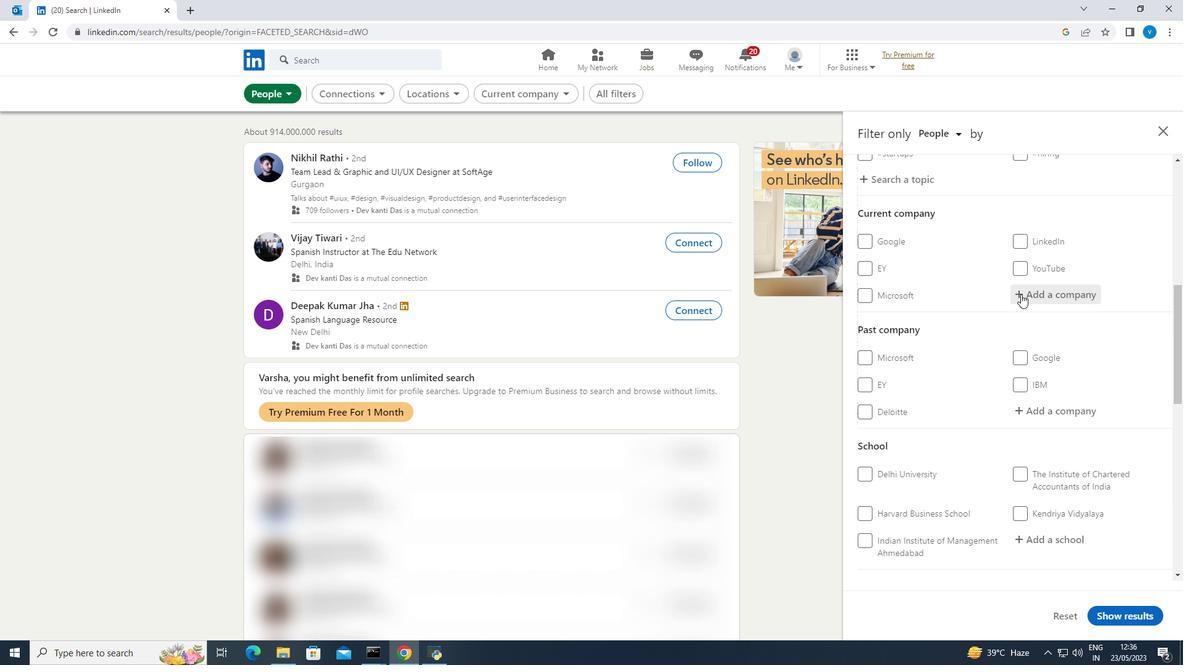 
Action: Key pressed <Key.shift><Key.shift><Key.shift>Volkswagen<Key.space><Key.shift><Key.shift><Key.shift><Key.shift><Key.shift><Key.shift>India
Screenshot: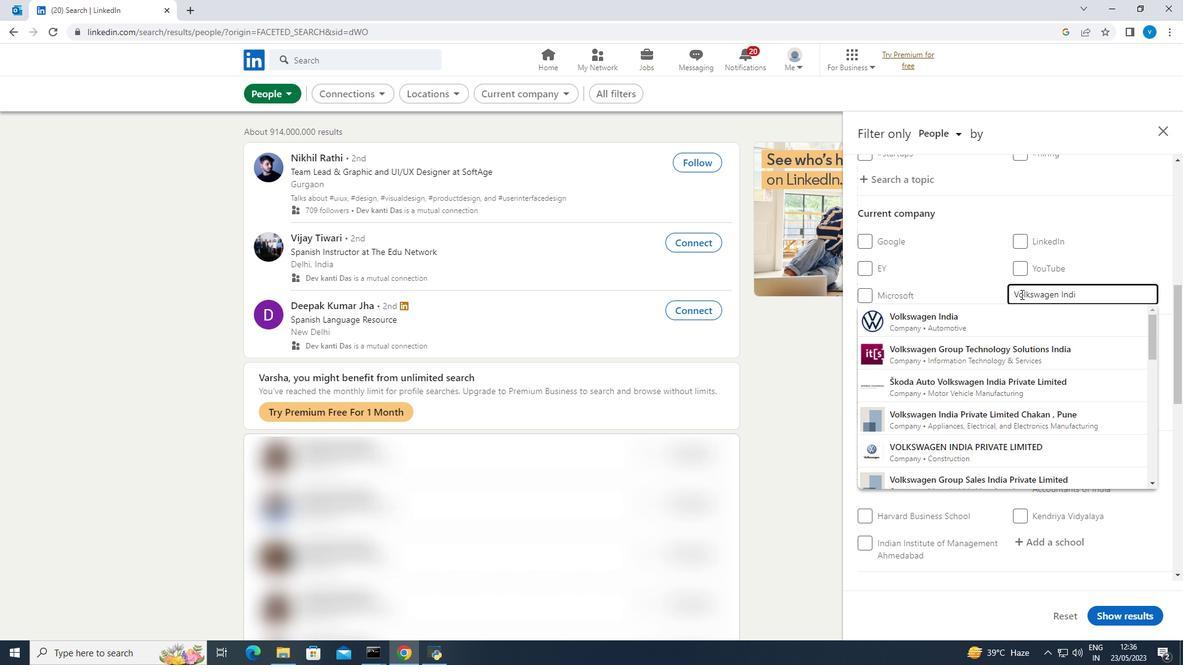 
Action: Mouse moved to (994, 322)
Screenshot: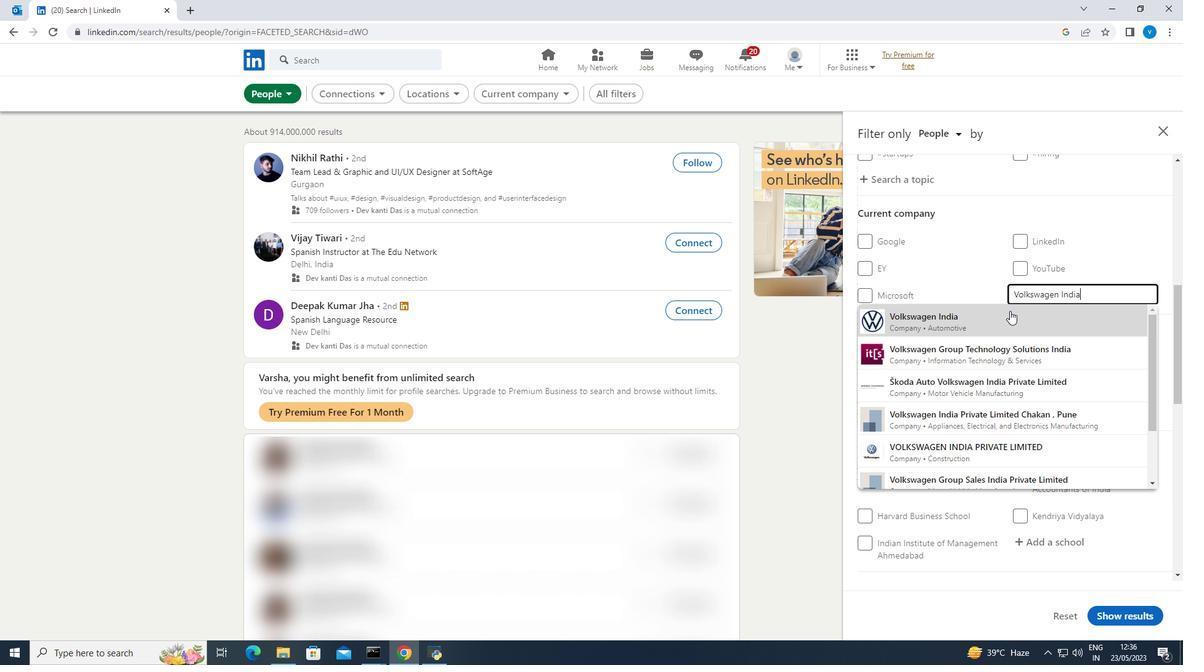 
Action: Mouse pressed left at (994, 322)
Screenshot: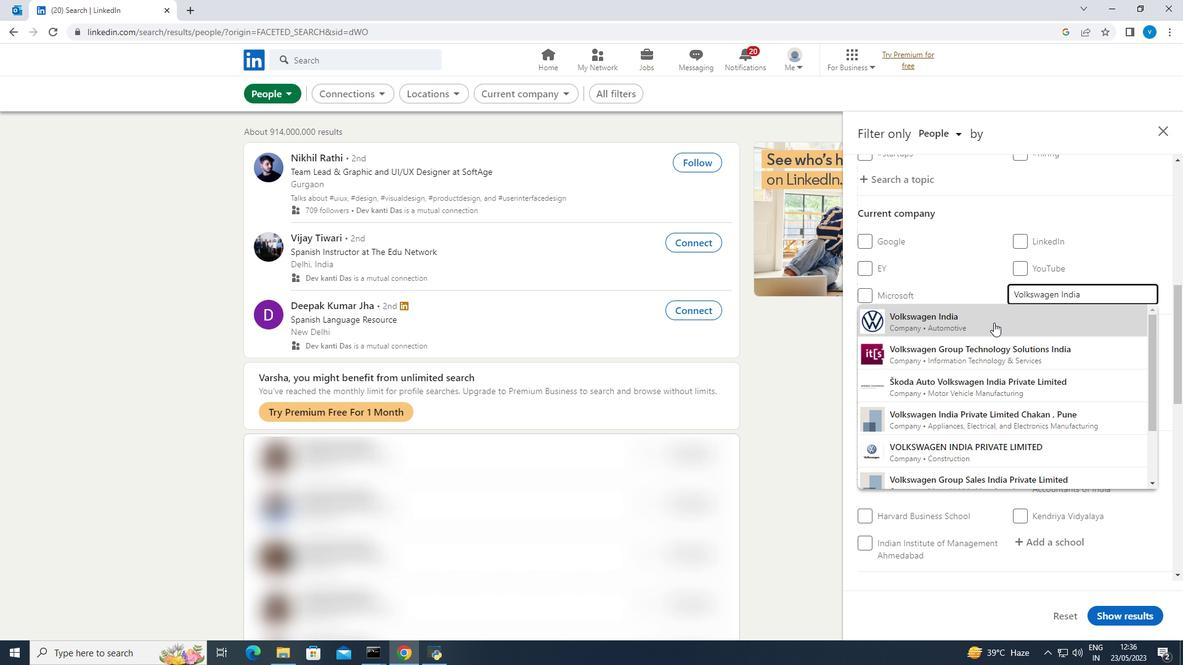 
Action: Mouse scrolled (994, 322) with delta (0, 0)
Screenshot: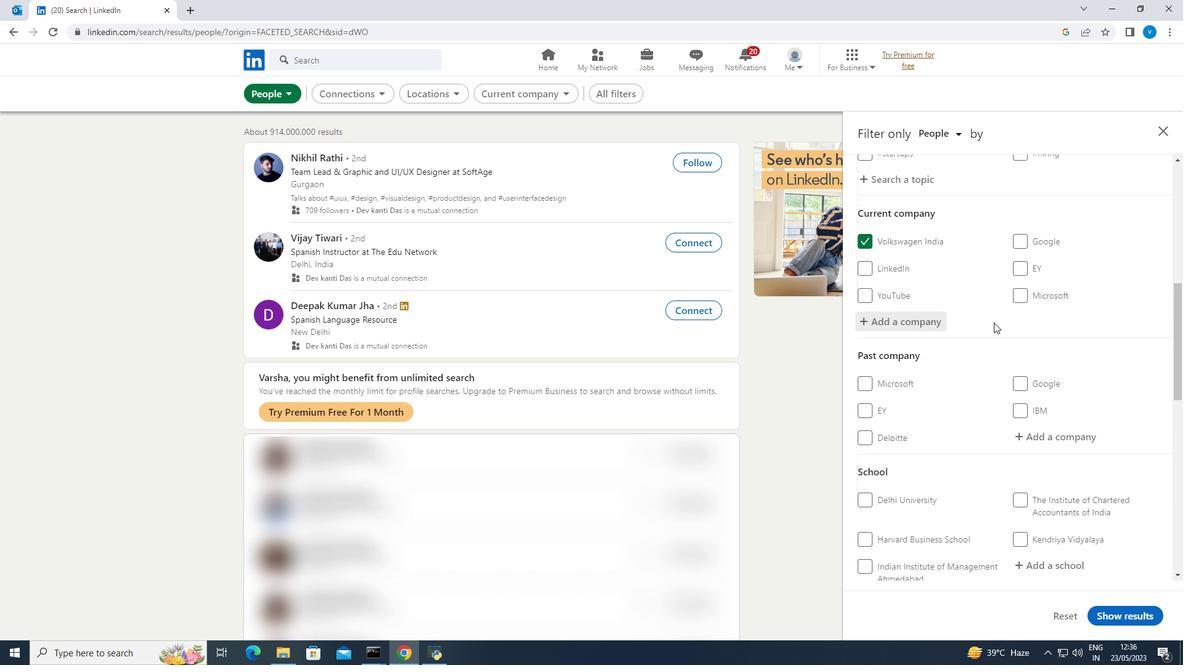 
Action: Mouse scrolled (994, 322) with delta (0, 0)
Screenshot: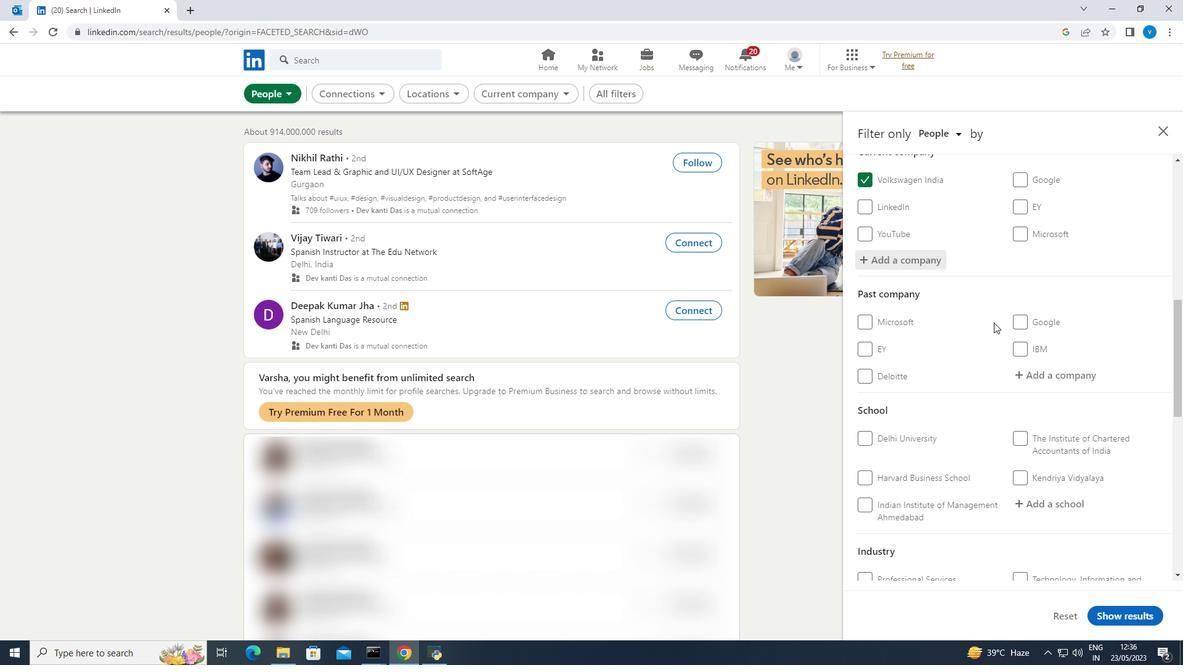 
Action: Mouse scrolled (994, 322) with delta (0, 0)
Screenshot: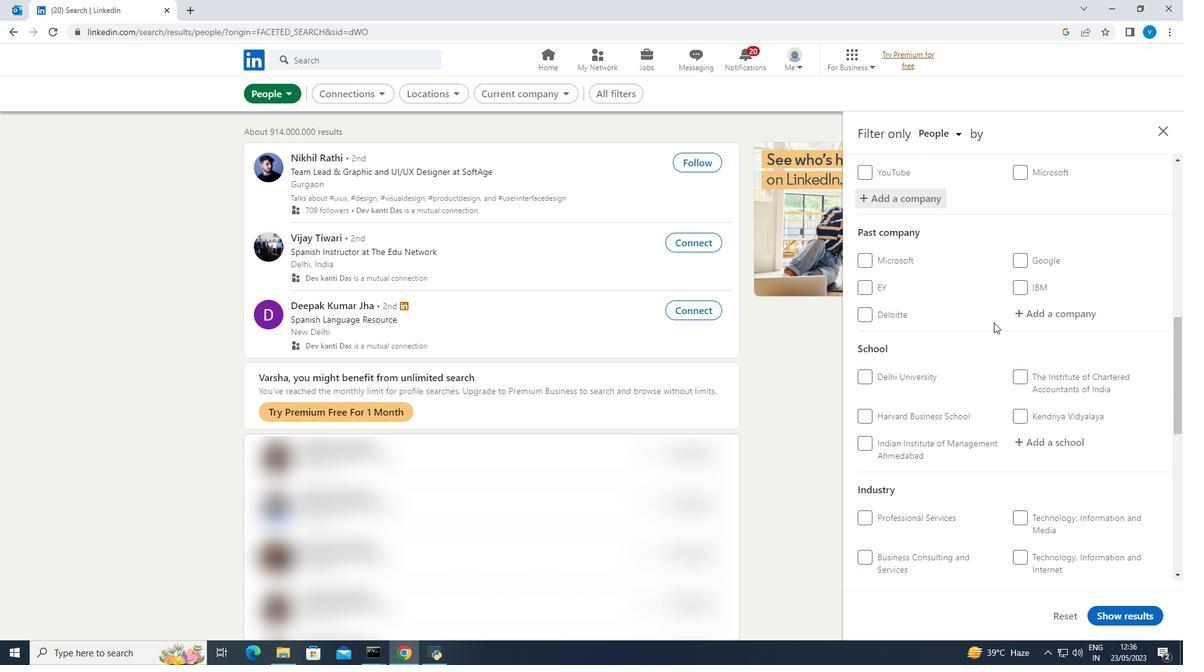 
Action: Mouse moved to (1037, 376)
Screenshot: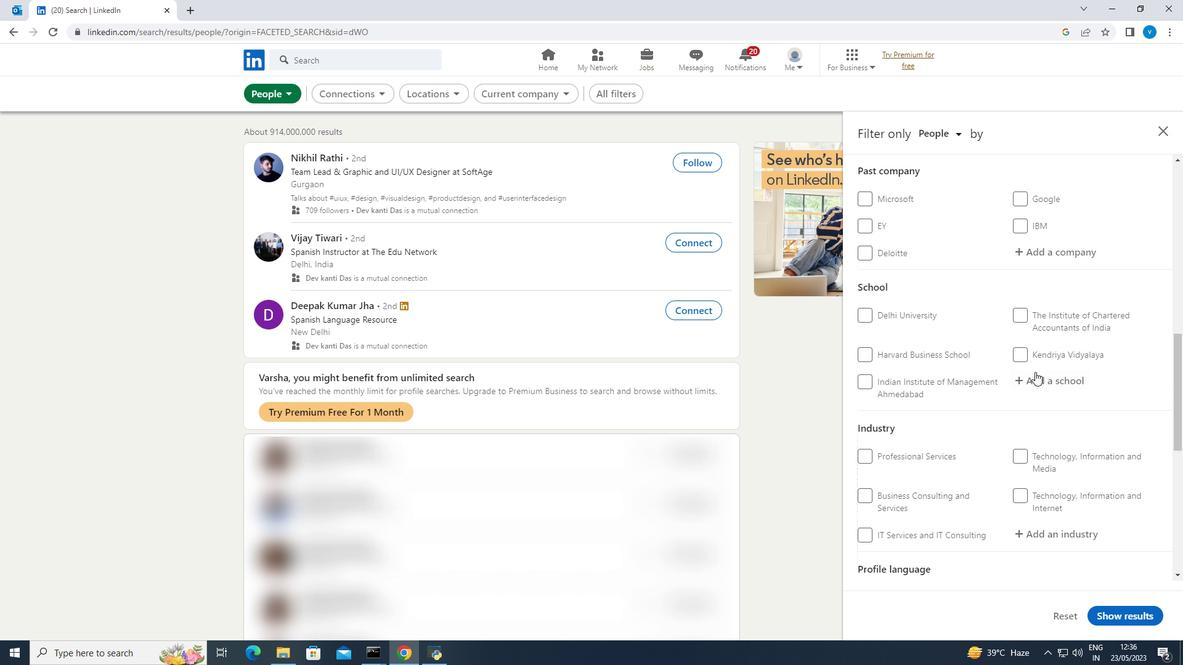 
Action: Mouse pressed left at (1037, 376)
Screenshot: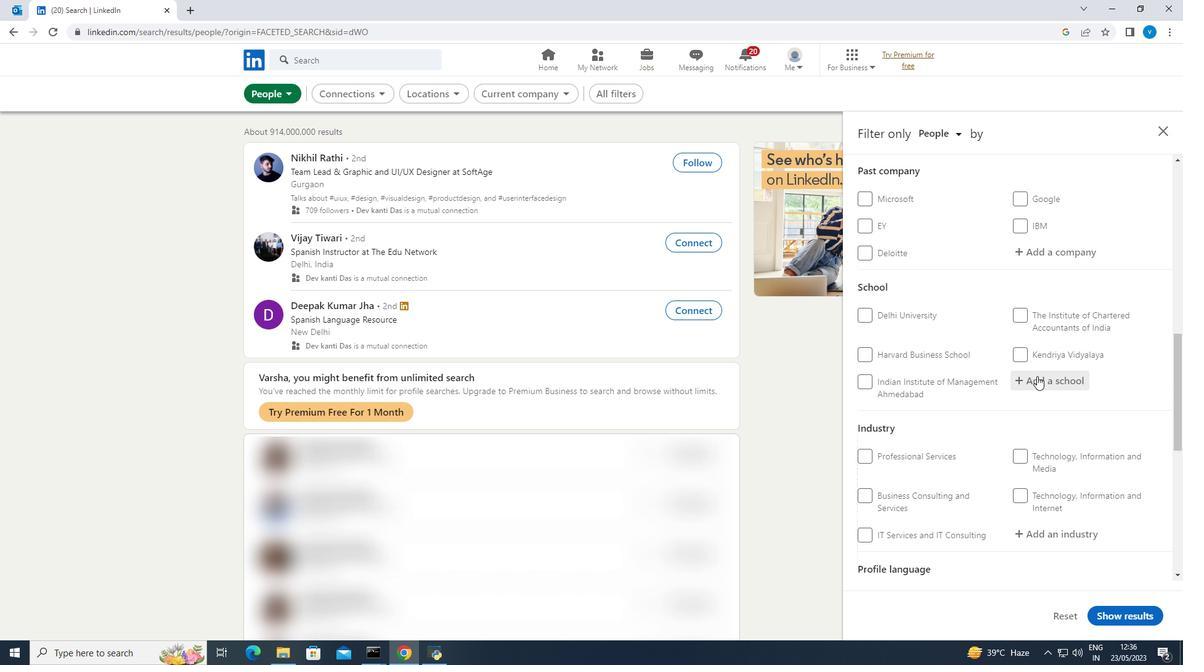 
Action: Key pressed <Key.shift><Key.shift><Key.shift><Key.shift><Key.shift><Key.shift><Key.shift><Key.shift><Key.shift>Rizvi<Key.space><Key.shift><Key.shift><Key.shift><Key.shift><Key.shift><Key.shift><Key.shift><Key.shift><Key.shift><Key.shift>Education<Key.space><Key.shift><Key.shift><Key.shift><Key.shift><Key.shift><Key.shift>Societys<Key.space><Key.shift><Key.shift><Key.shift><Key.shift><Key.shift><Key.shift>College<Key.space>of<Key.space><Key.shift><Key.shift><Key.shift><Key.shift><Key.shift><Key.shift><Key.shift><Key.shift>Arts<Key.space>
Screenshot: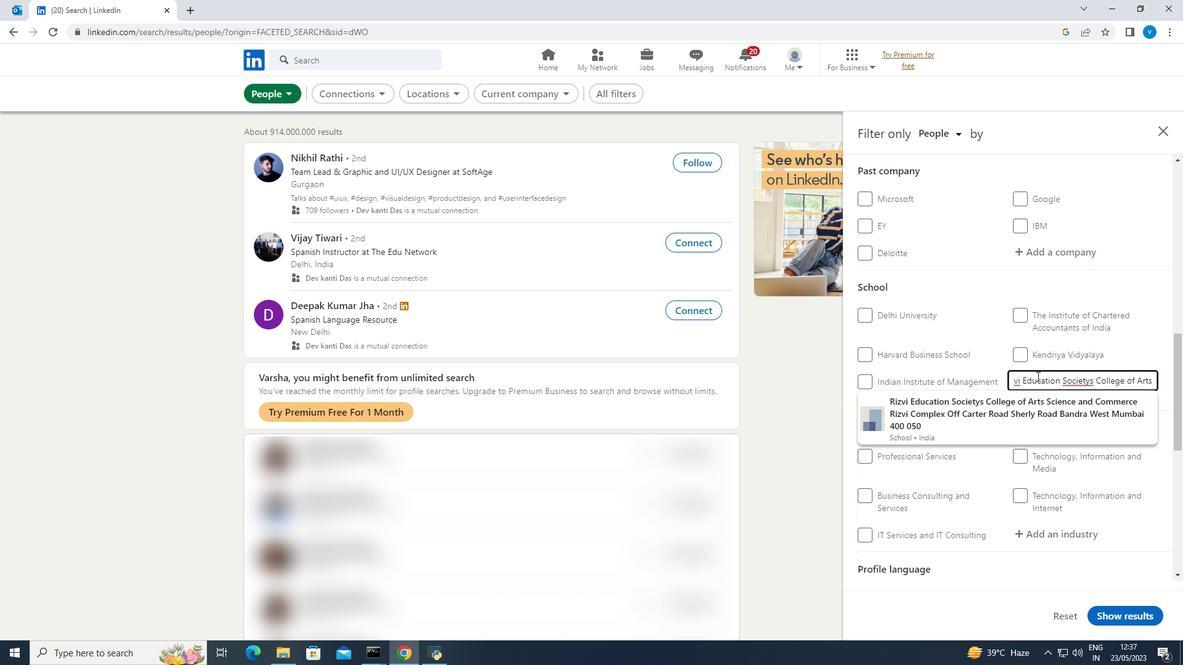 
Action: Mouse moved to (1033, 410)
Screenshot: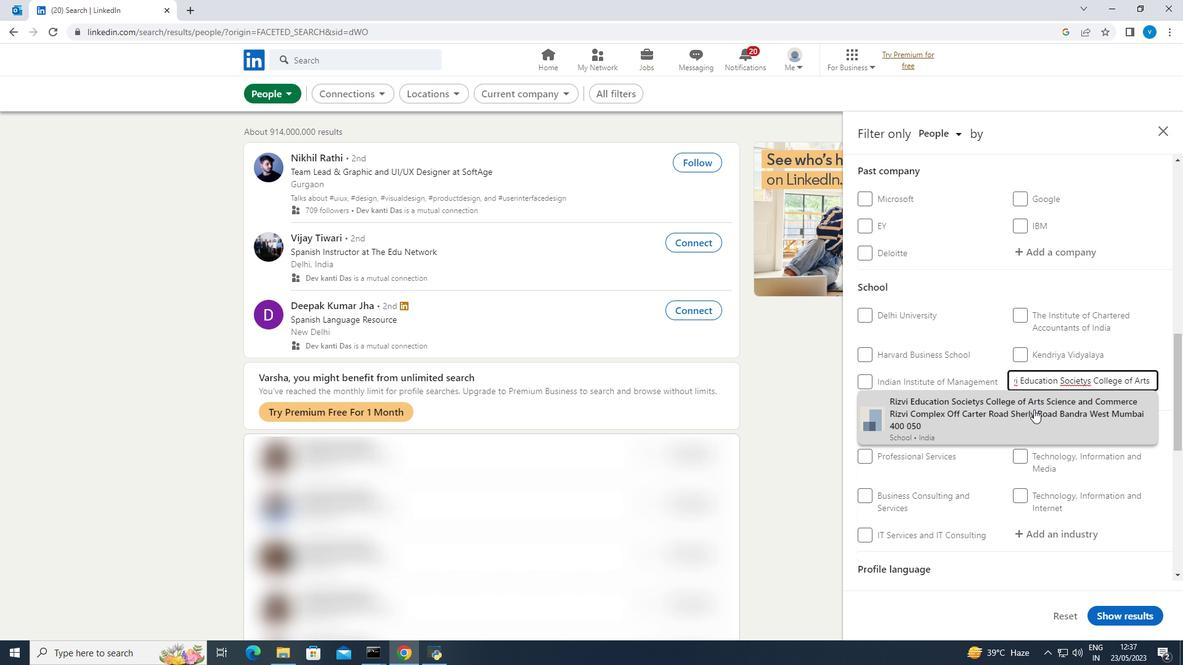 
Action: Mouse pressed left at (1033, 410)
Screenshot: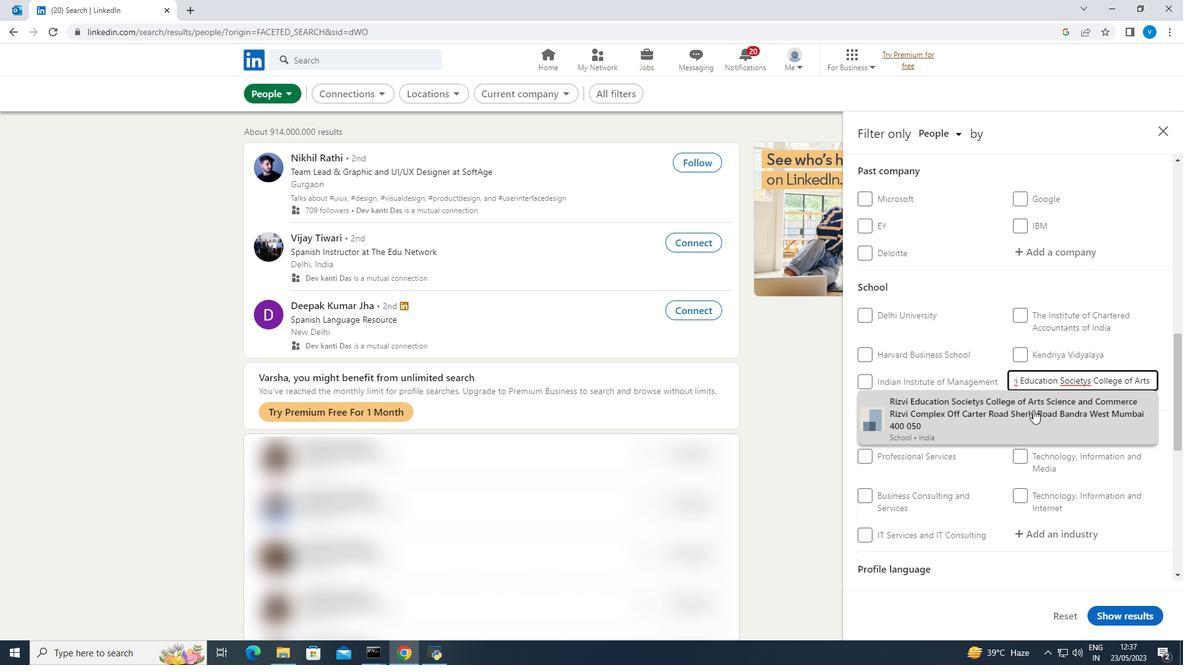 
Action: Mouse moved to (1031, 412)
Screenshot: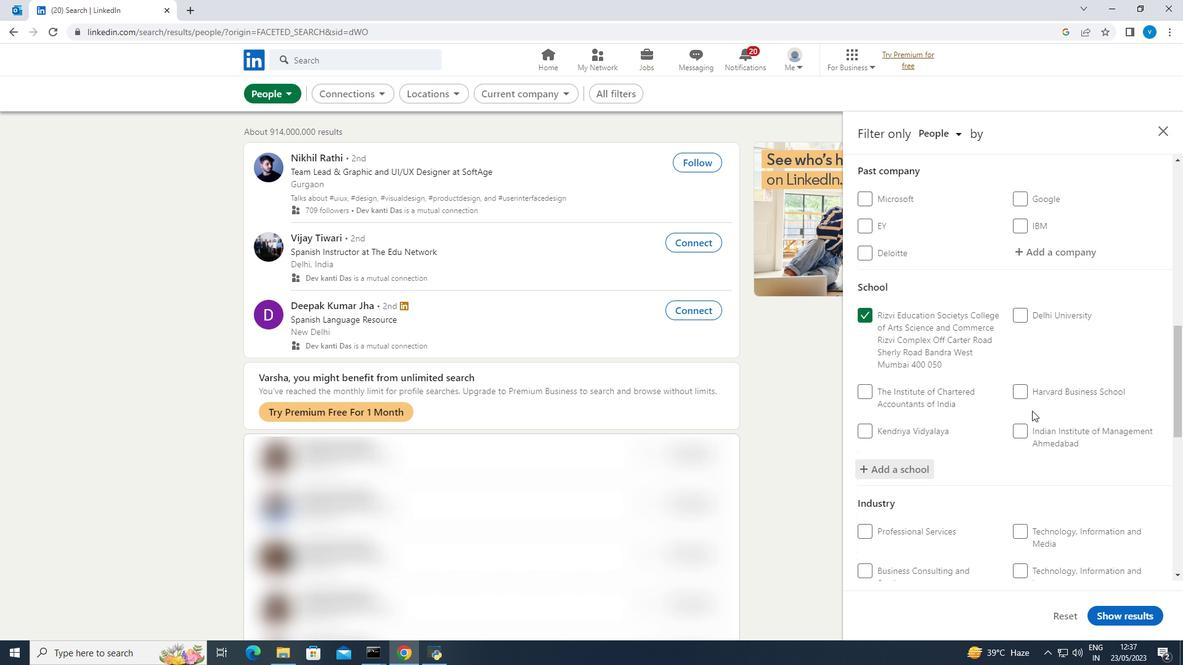 
Action: Mouse scrolled (1031, 411) with delta (0, 0)
Screenshot: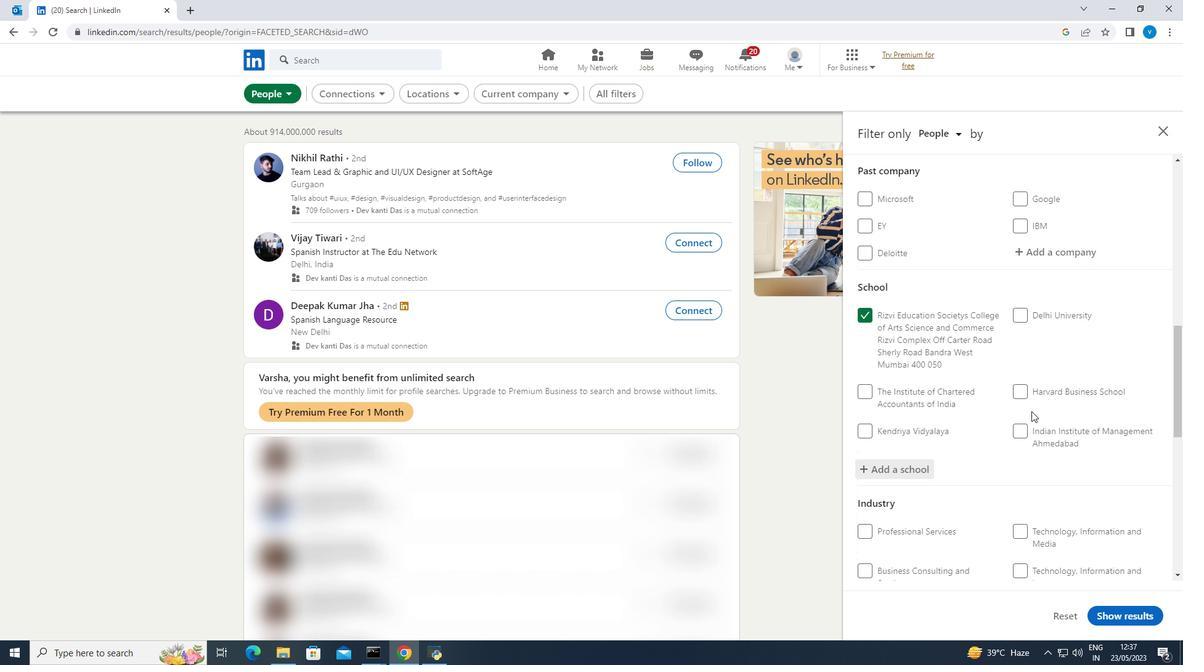 
Action: Mouse moved to (1030, 412)
Screenshot: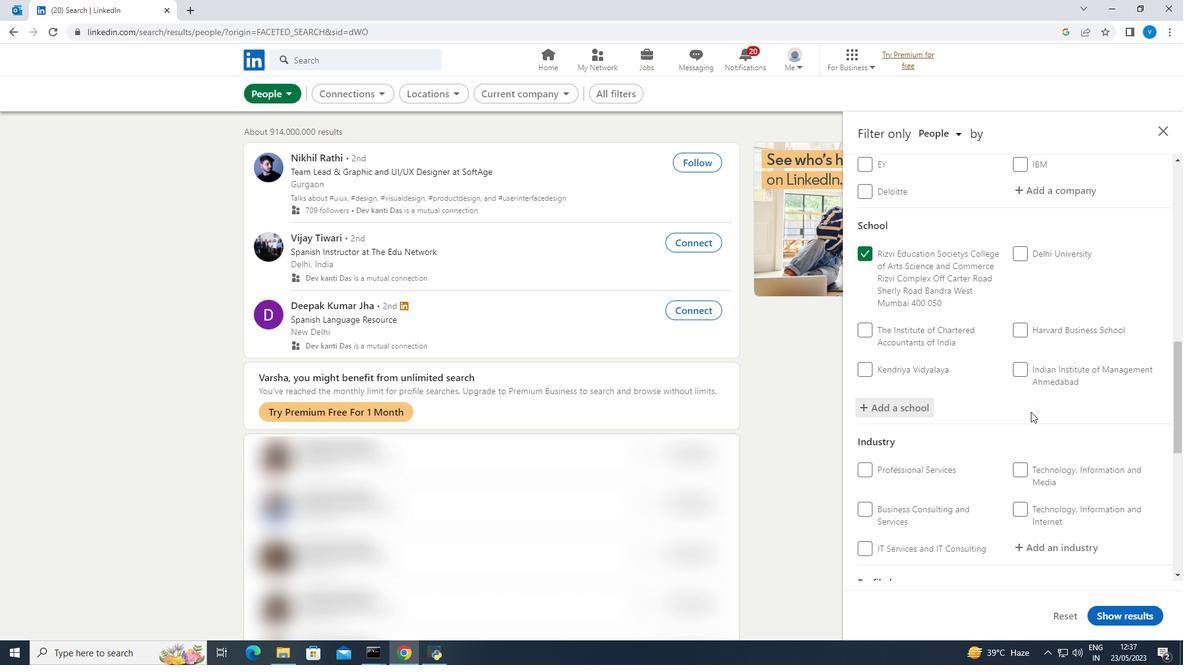 
Action: Mouse scrolled (1030, 412) with delta (0, 0)
Screenshot: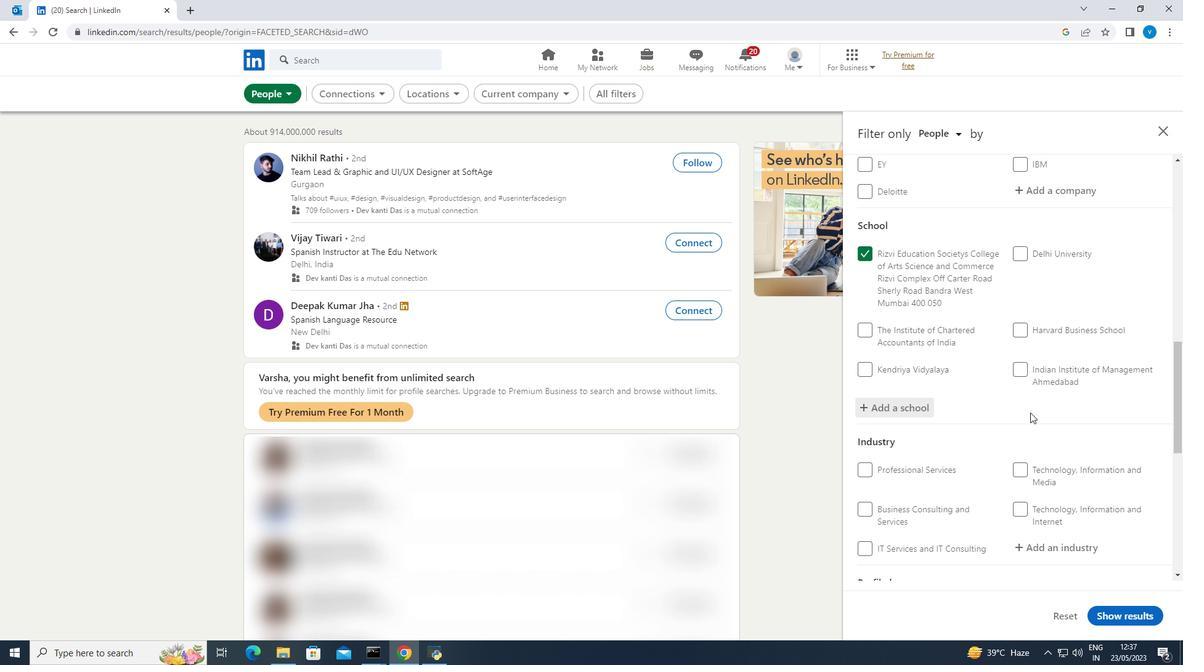 
Action: Mouse scrolled (1030, 412) with delta (0, 0)
Screenshot: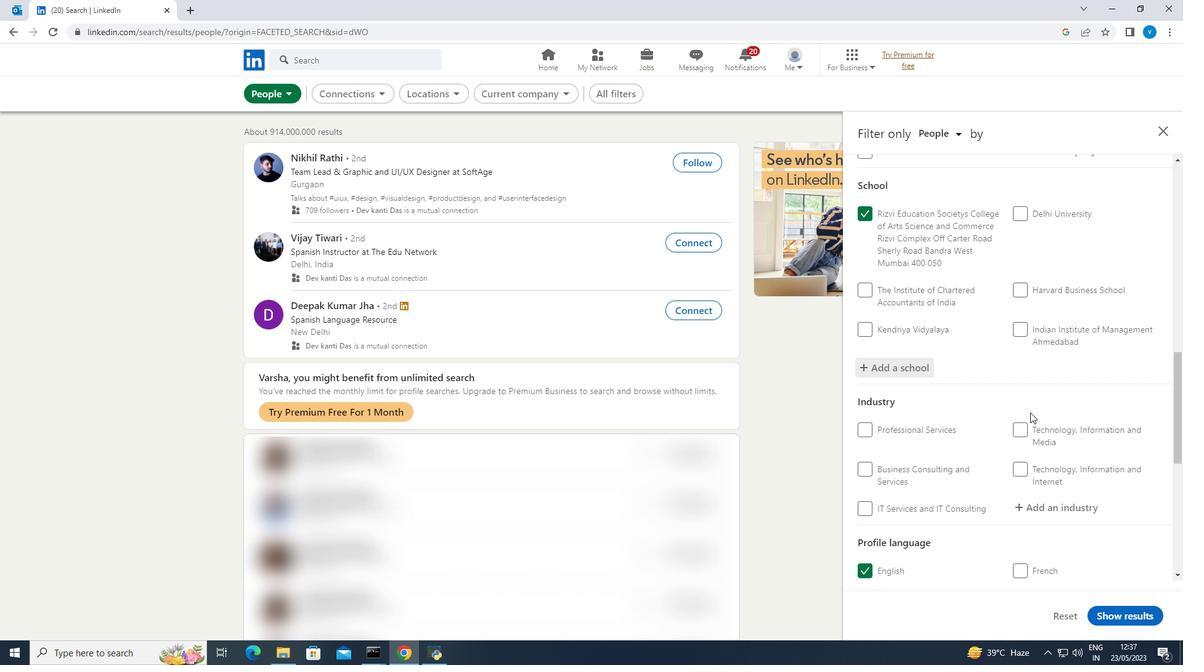 
Action: Mouse moved to (1057, 425)
Screenshot: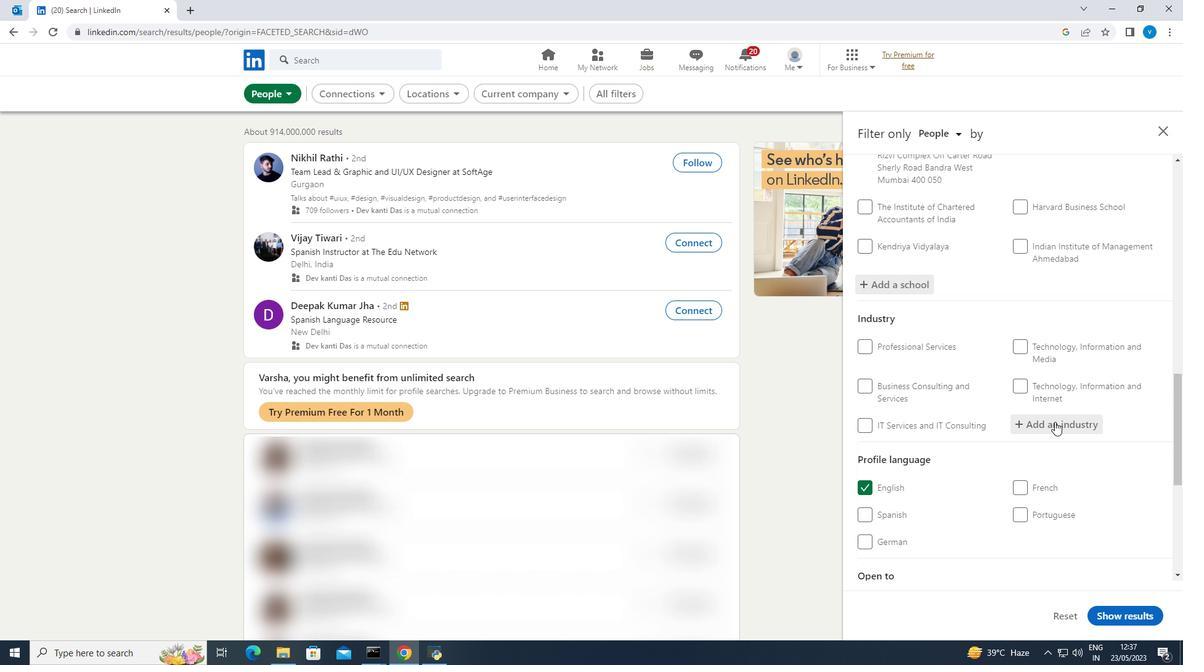 
Action: Mouse pressed left at (1057, 425)
Screenshot: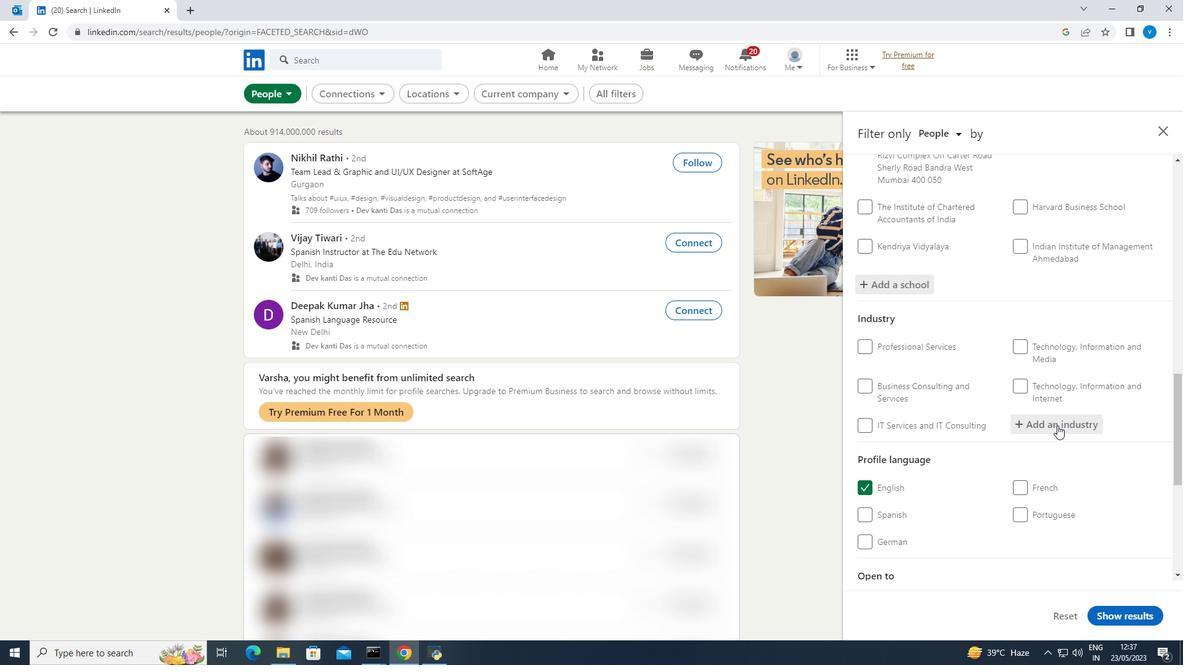 
Action: Key pressed <Key.shift><Key.shift><Key.shift><Key.shift><Key.shift><Key.shift>Collection<Key.space>
Screenshot: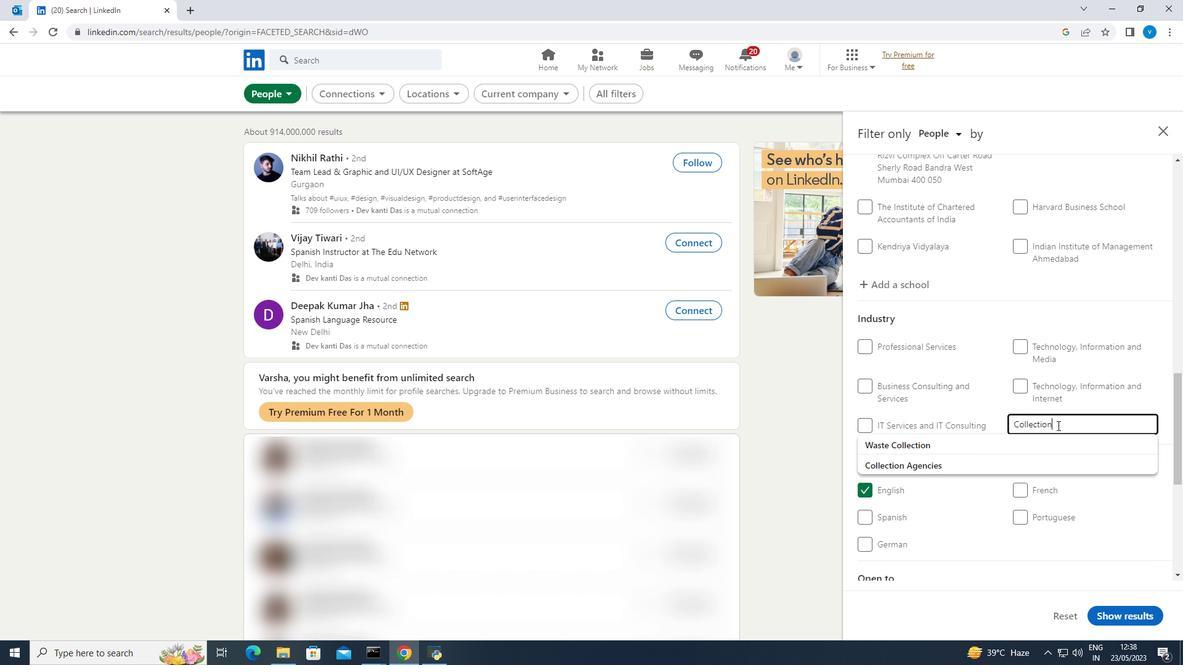 
Action: Mouse moved to (1044, 458)
Screenshot: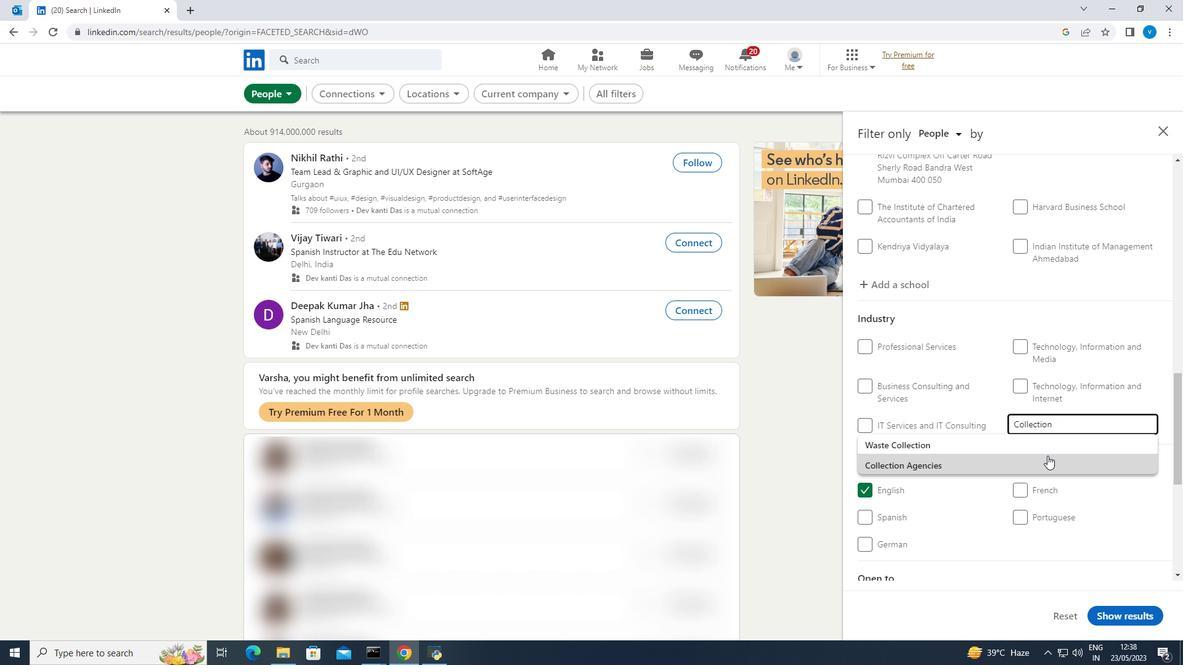 
Action: Mouse pressed left at (1044, 458)
Screenshot: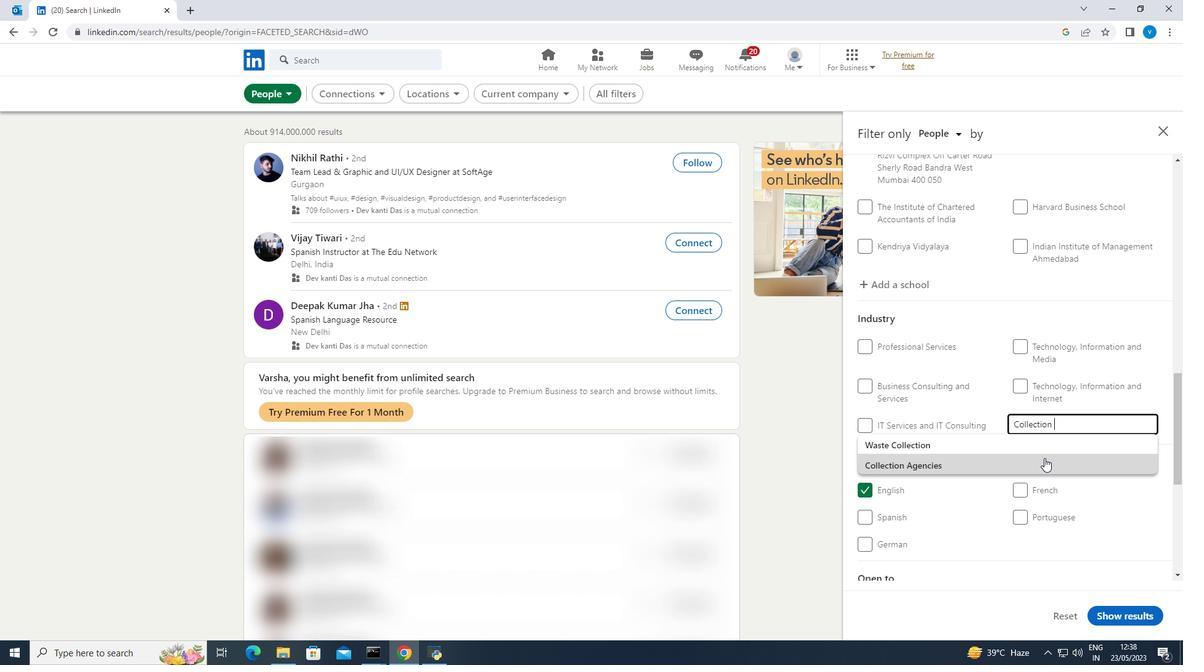 
Action: Mouse scrolled (1044, 457) with delta (0, 0)
Screenshot: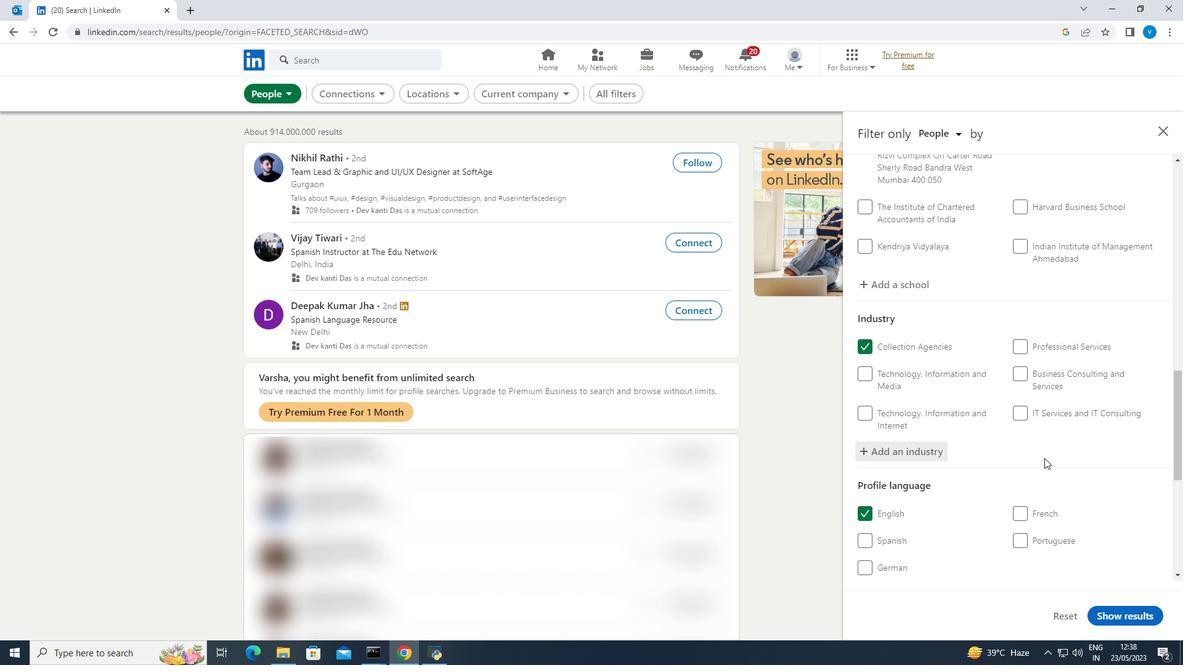 
Action: Mouse scrolled (1044, 457) with delta (0, 0)
Screenshot: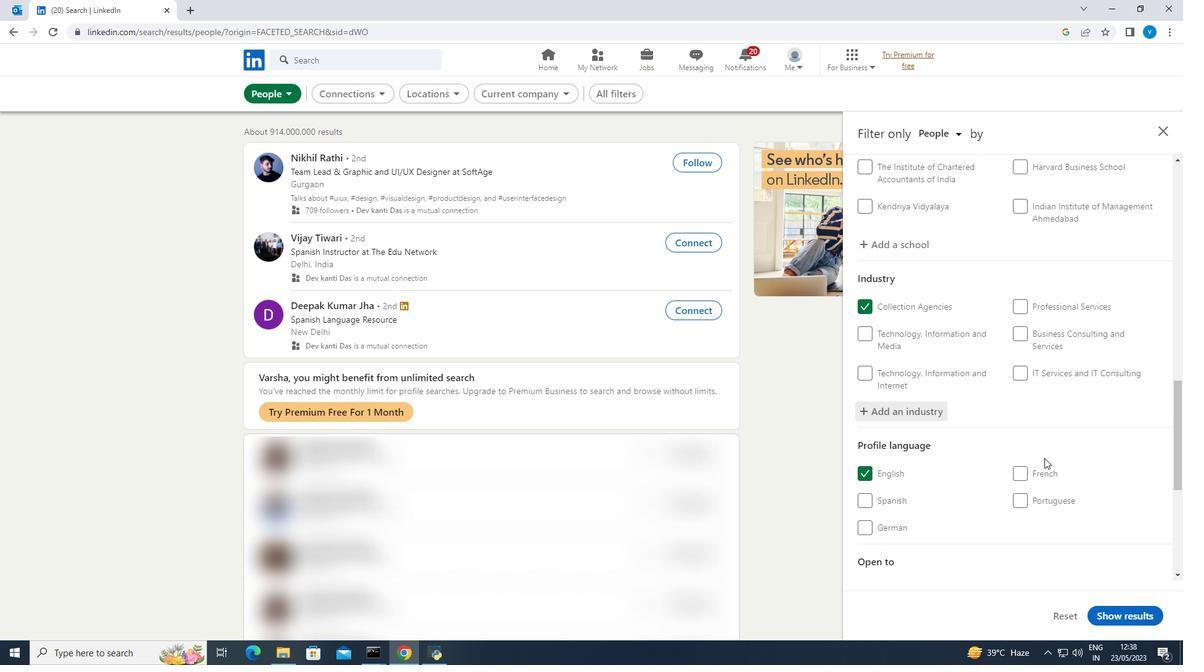 
Action: Mouse scrolled (1044, 457) with delta (0, 0)
Screenshot: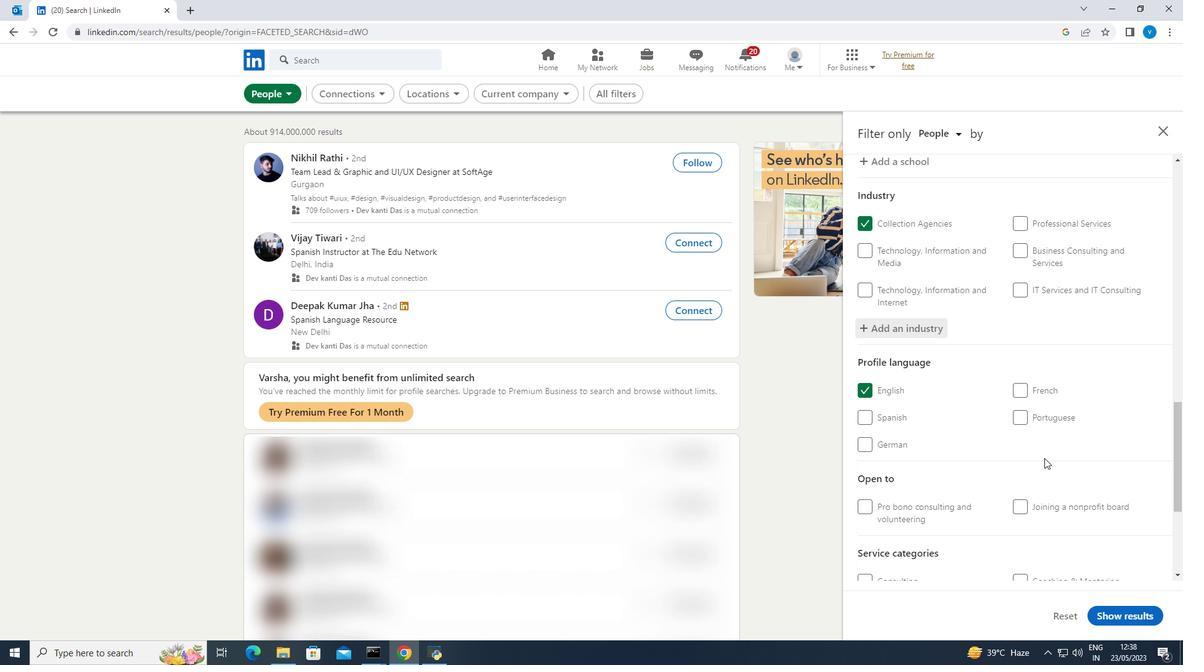 
Action: Mouse scrolled (1044, 457) with delta (0, 0)
Screenshot: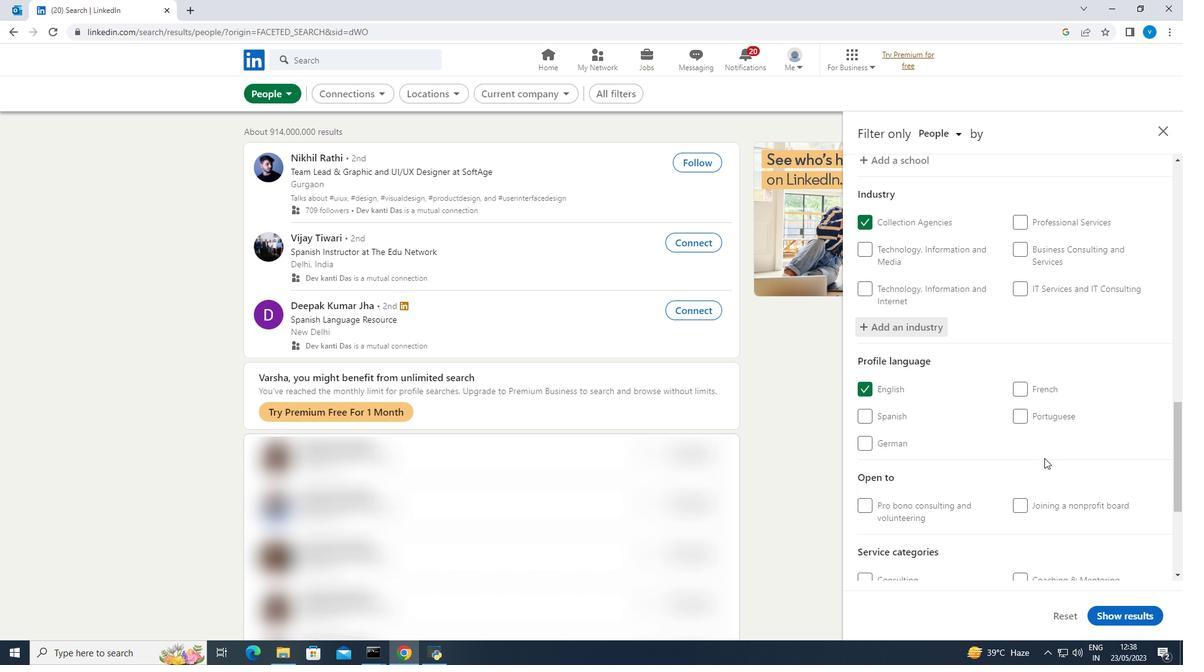 
Action: Mouse scrolled (1044, 457) with delta (0, 0)
Screenshot: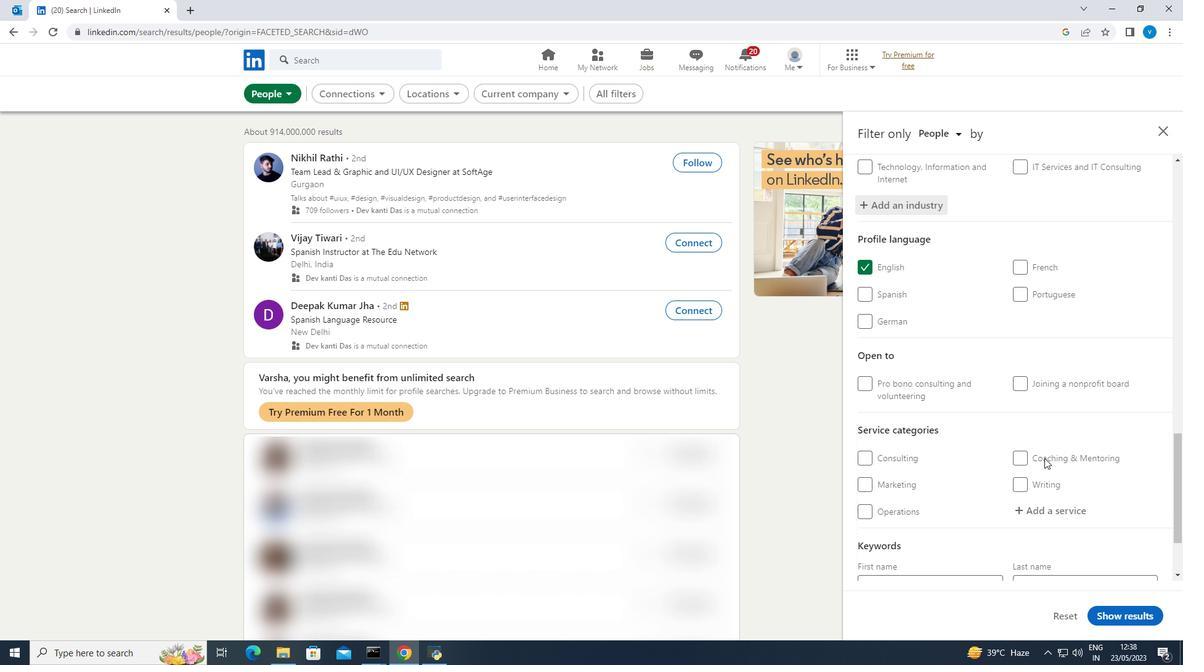 
Action: Mouse moved to (1049, 456)
Screenshot: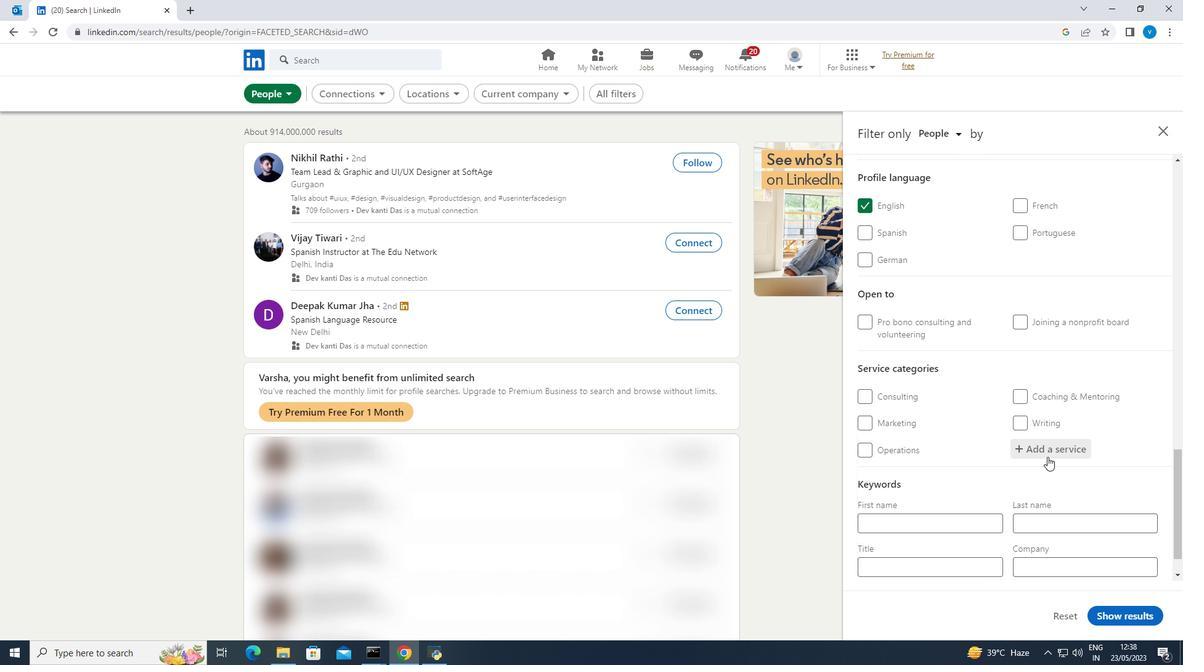 
Action: Mouse pressed left at (1049, 456)
Screenshot: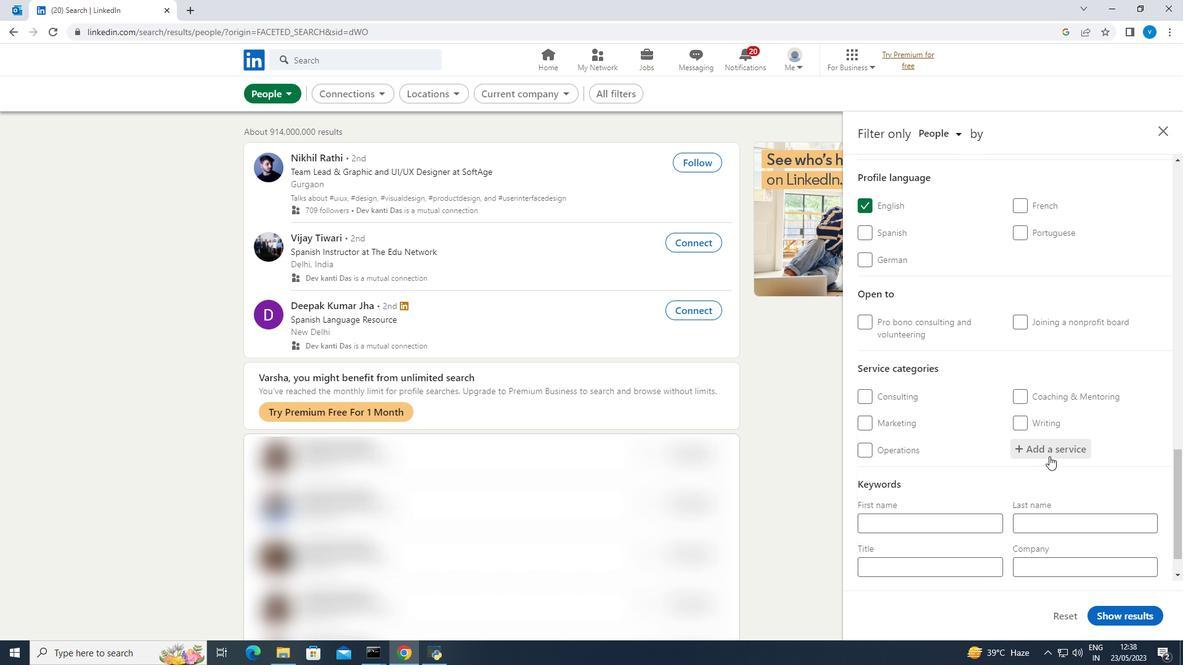 
Action: Key pressed <Key.shift><Key.shift><Key.shift><Key.shift><Key.shift>Relo
Screenshot: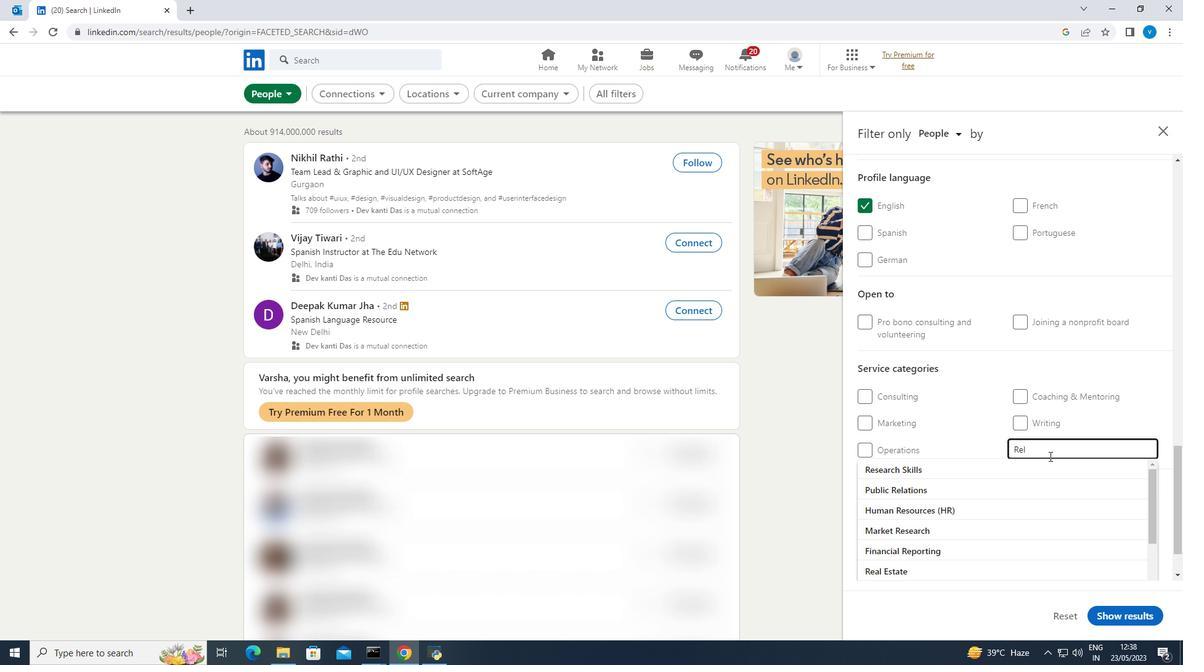
Action: Mouse moved to (1035, 466)
Screenshot: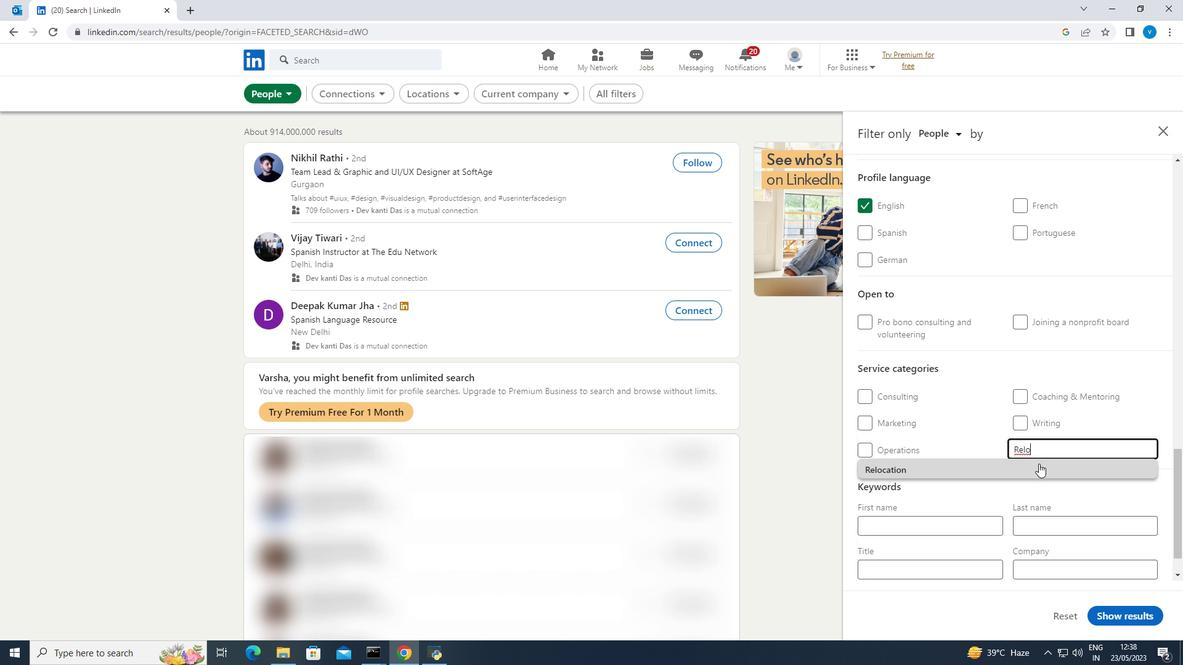 
Action: Mouse pressed left at (1035, 466)
Screenshot: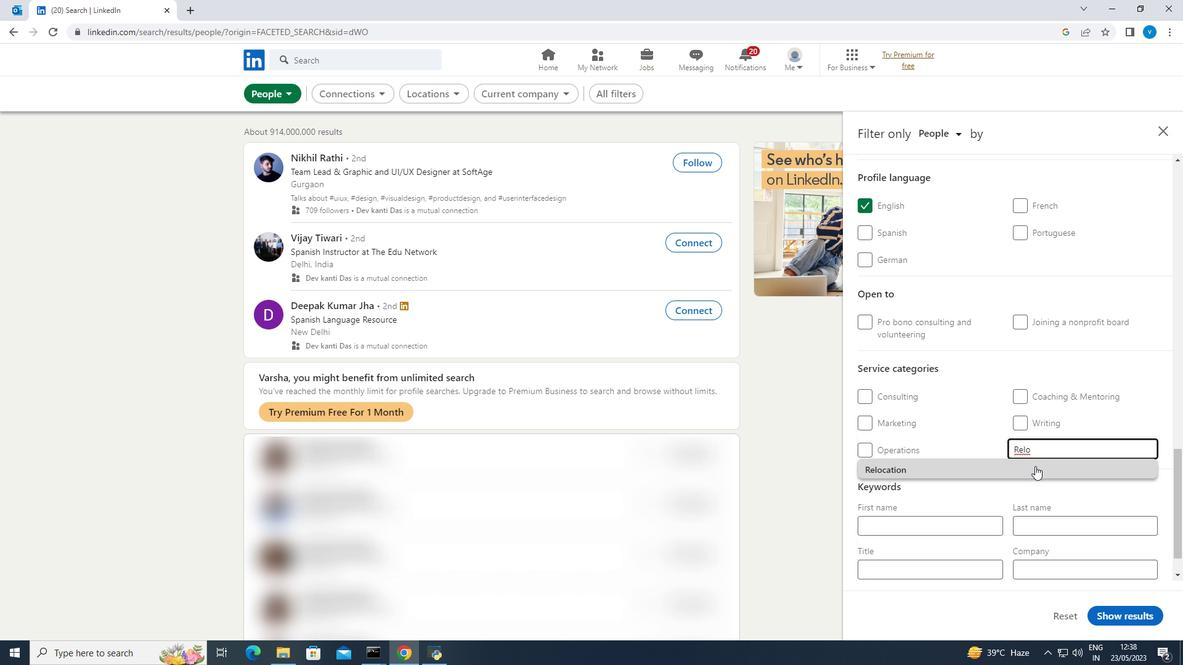 
Action: Mouse scrolled (1035, 465) with delta (0, 0)
Screenshot: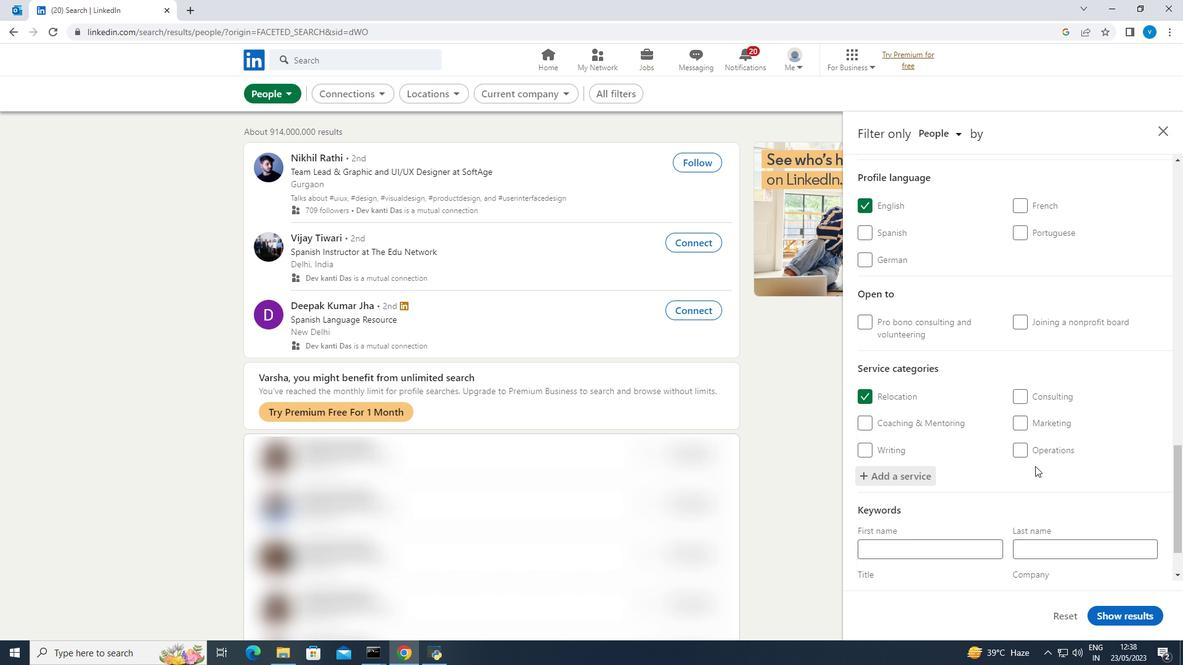 
Action: Mouse scrolled (1035, 465) with delta (0, 0)
Screenshot: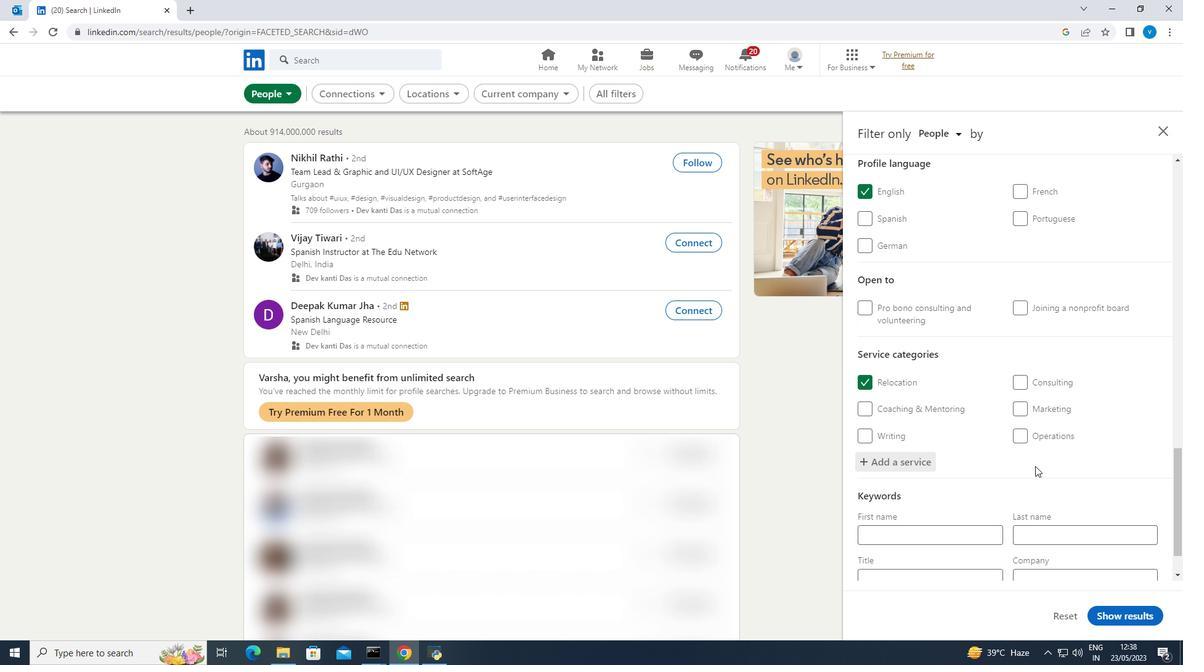 
Action: Mouse scrolled (1035, 465) with delta (0, 0)
Screenshot: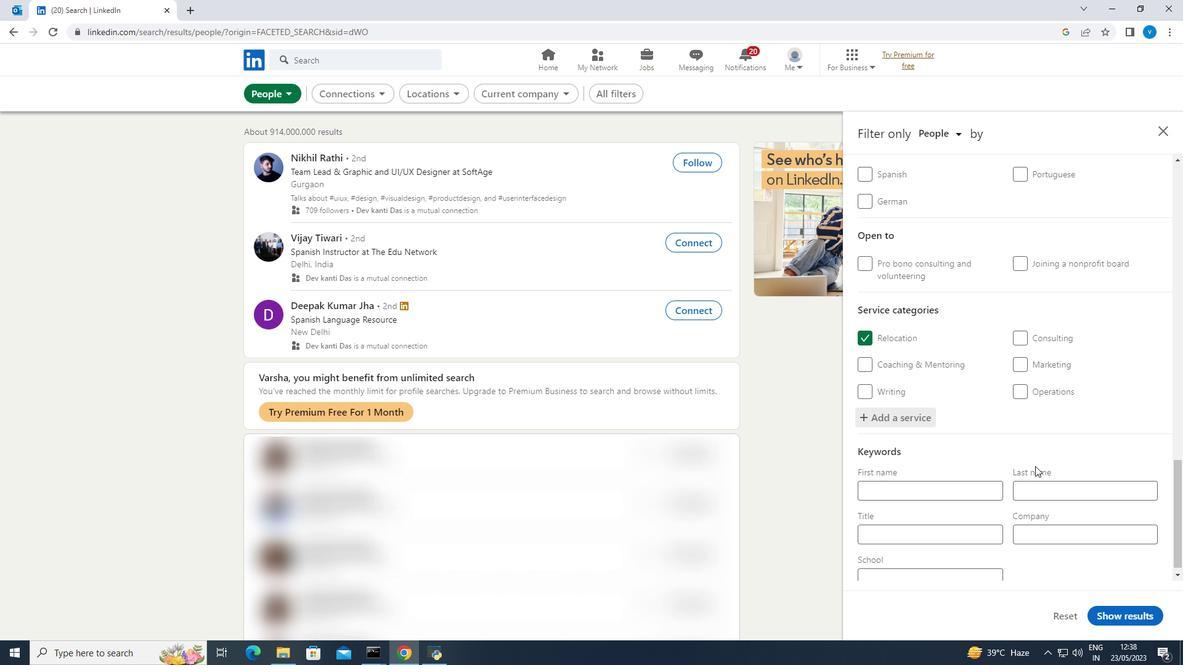 
Action: Mouse moved to (987, 525)
Screenshot: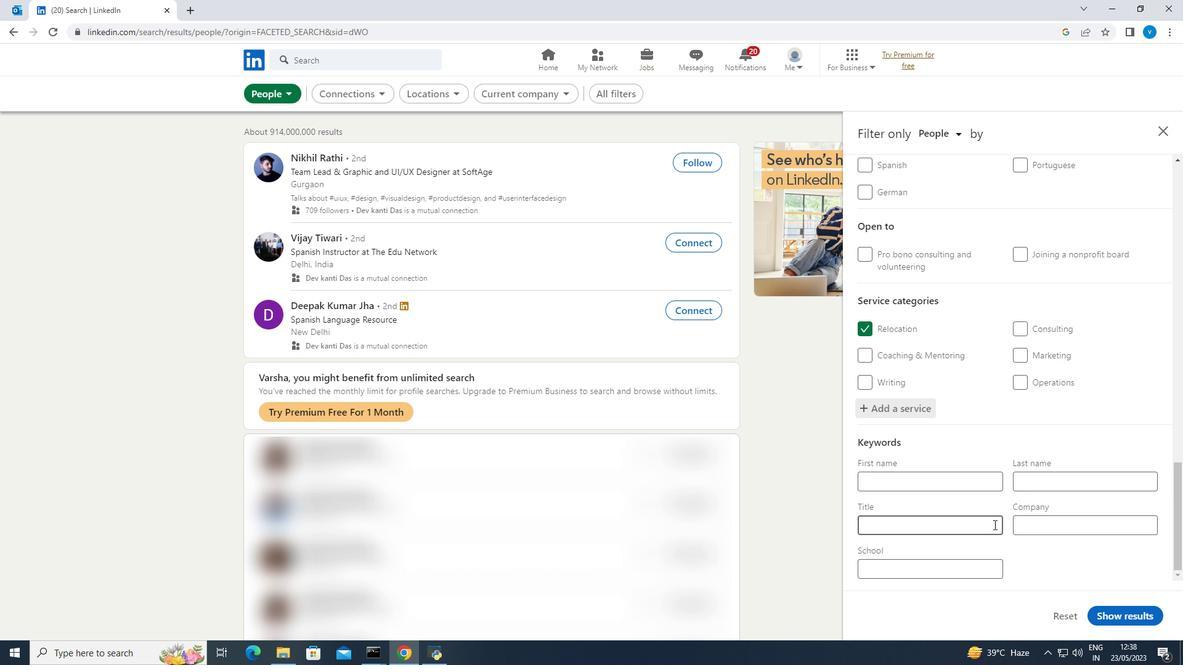 
Action: Mouse pressed left at (987, 525)
Screenshot: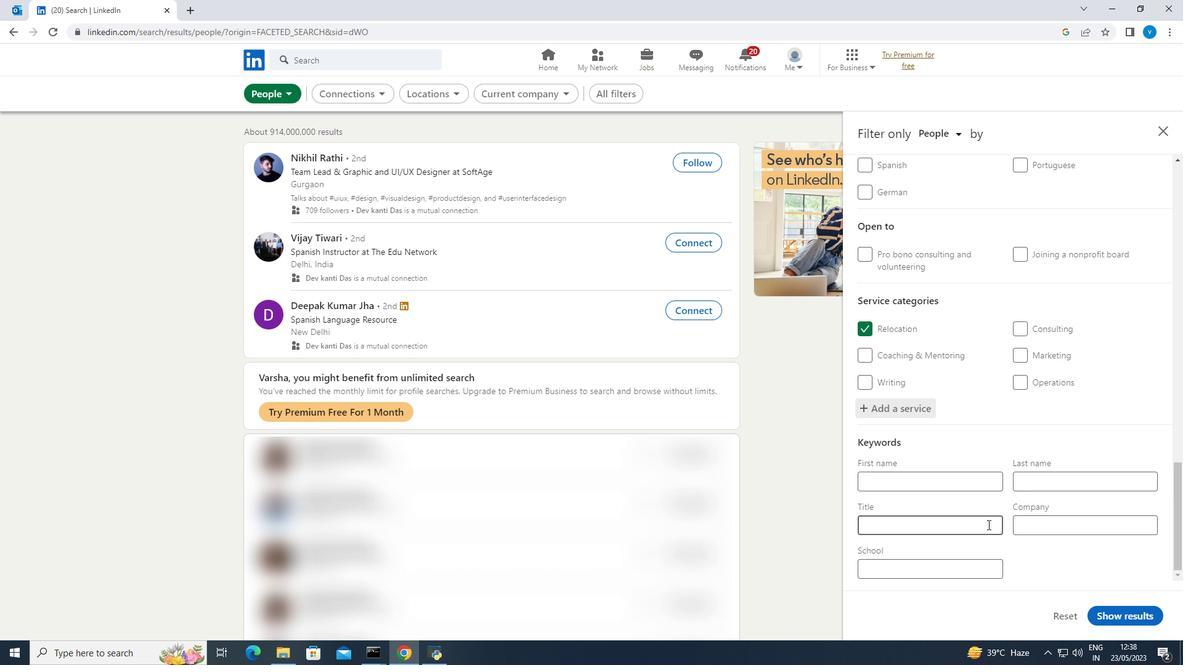 
Action: Key pressed <Key.shift><Key.shift><Key.shift><Key.shift>Program<Key.space><Key.shift><Key.shift><Key.shift><Key.shift><Key.shift><Key.shift>Administrator
Screenshot: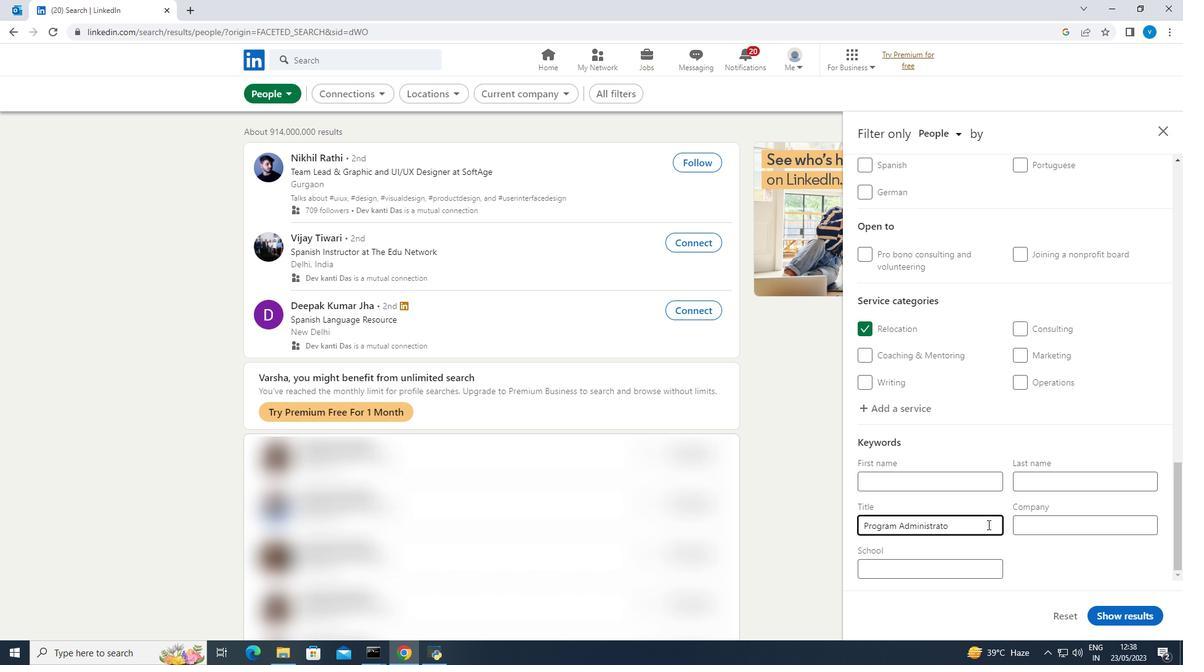 
Action: Mouse moved to (1109, 612)
Screenshot: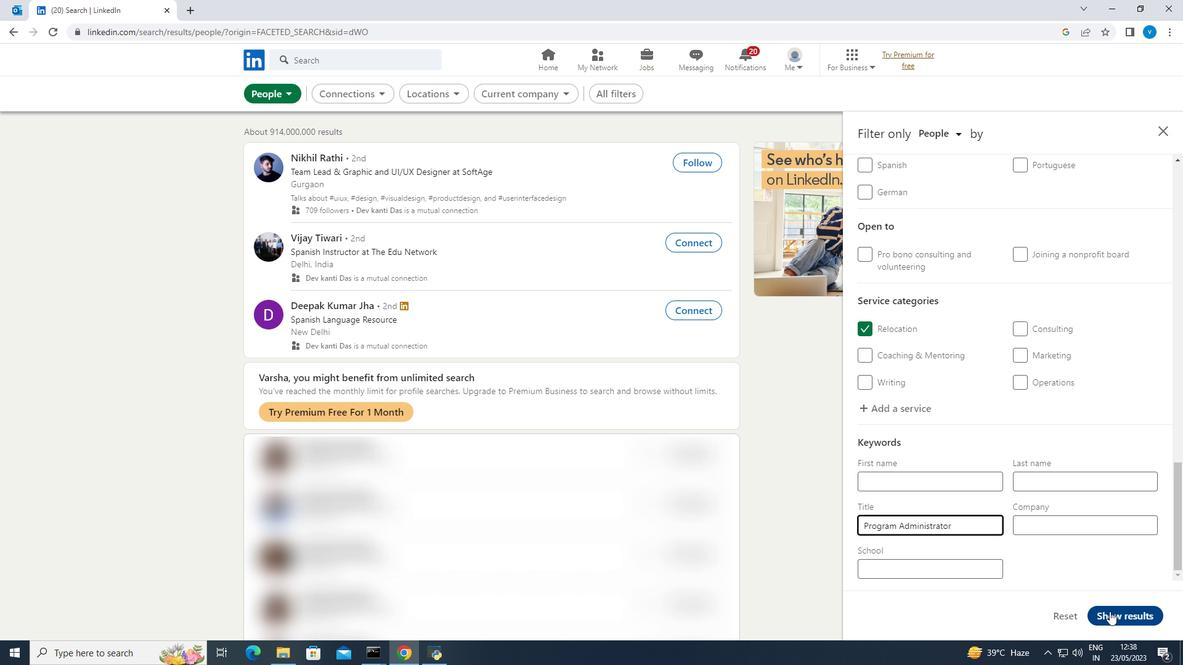 
Action: Mouse pressed left at (1109, 612)
Screenshot: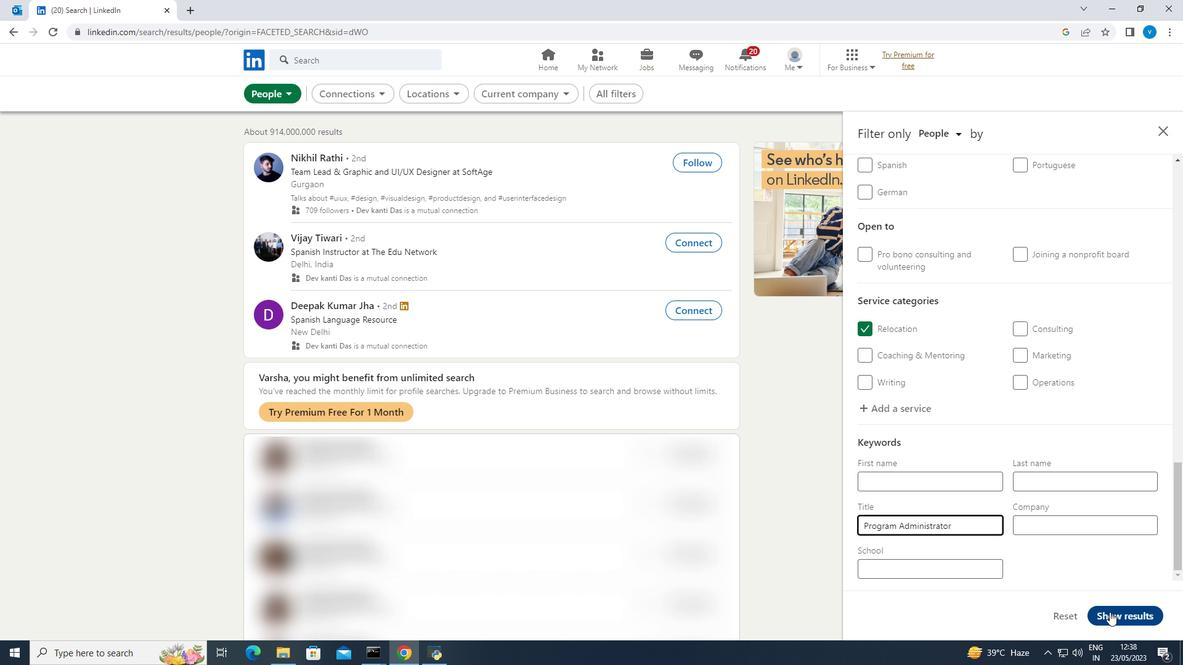 
